 Task: In the Contact  IsabelleMitchell@thk.com, Create email and send with subject: 'Welcome to a New Paradigm: Introducing Our Visionary Solution', and with mail content 'Hello,_x000D_
Welcome to a new era of excellence. Discover the tools and resources that will redefine your industry and set you on a path to greatness._x000D_
Thanks & Regards', attach the document: Terms_and_conditions.doc and insert image: visitingcard.jpg. Below Thanks & Regards, write snapchat and insert the URL: 'www.snapchat.com'. Mark checkbox to create task to follow up : Tomorrow. Logged in from softage.5@softage.net
Action: Mouse moved to (70, 57)
Screenshot: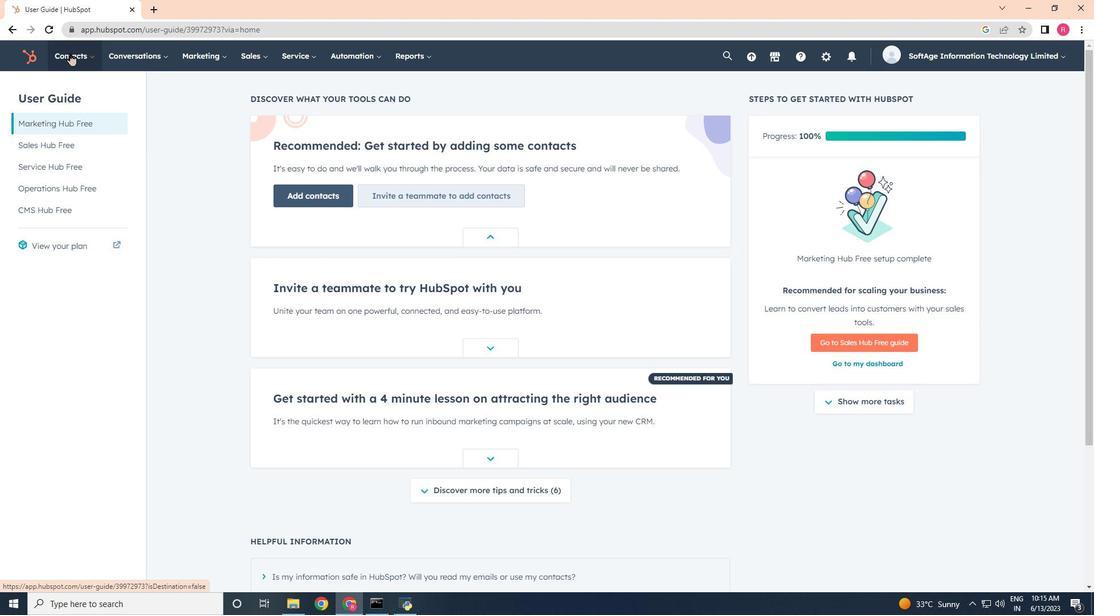 
Action: Mouse pressed left at (70, 57)
Screenshot: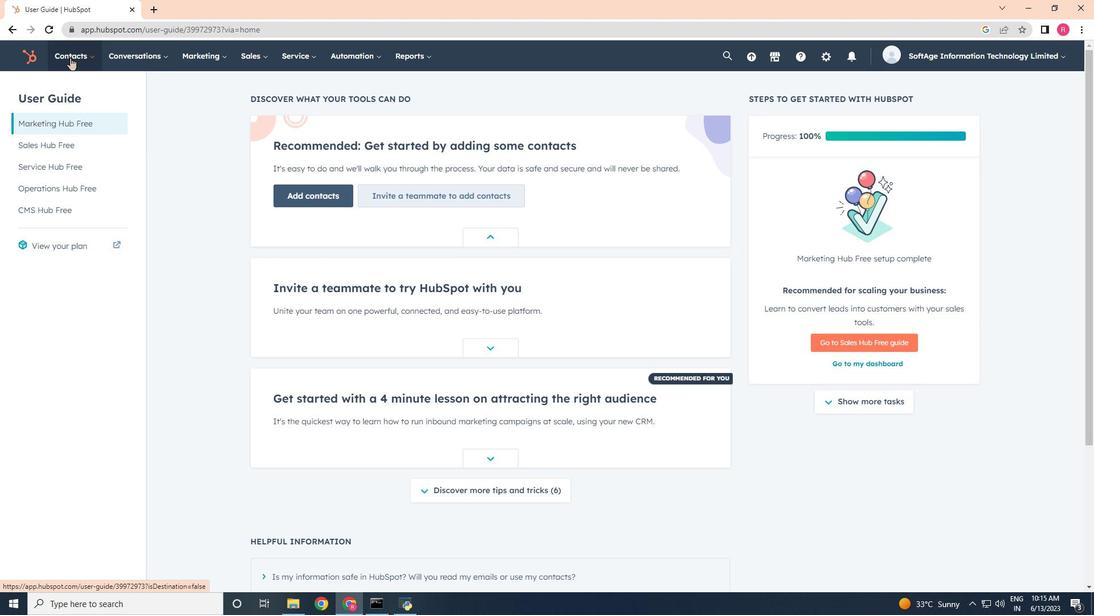 
Action: Mouse moved to (82, 87)
Screenshot: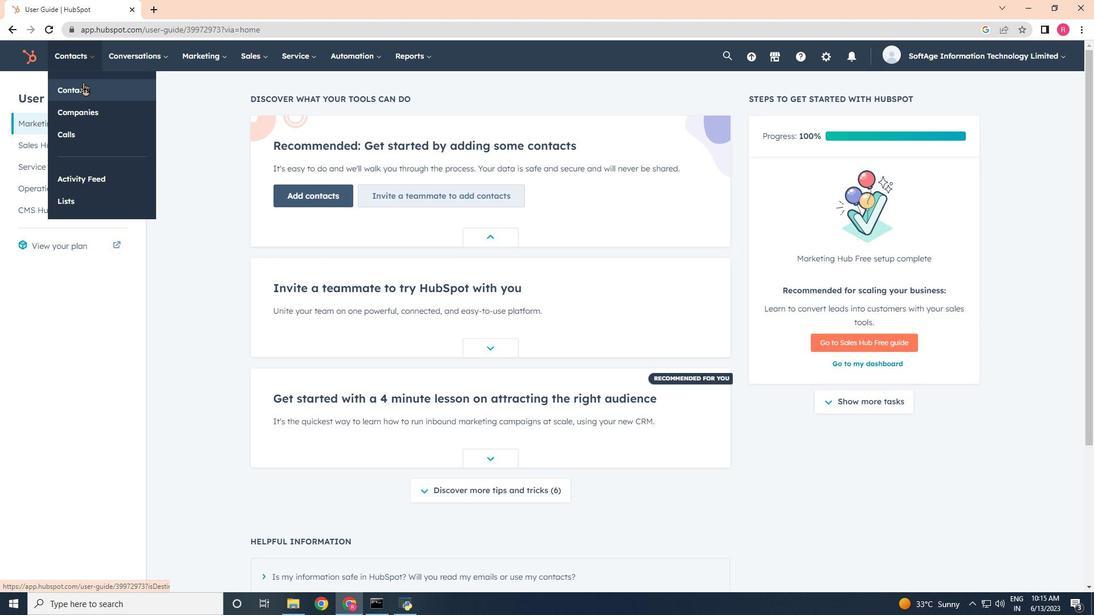 
Action: Mouse pressed left at (82, 87)
Screenshot: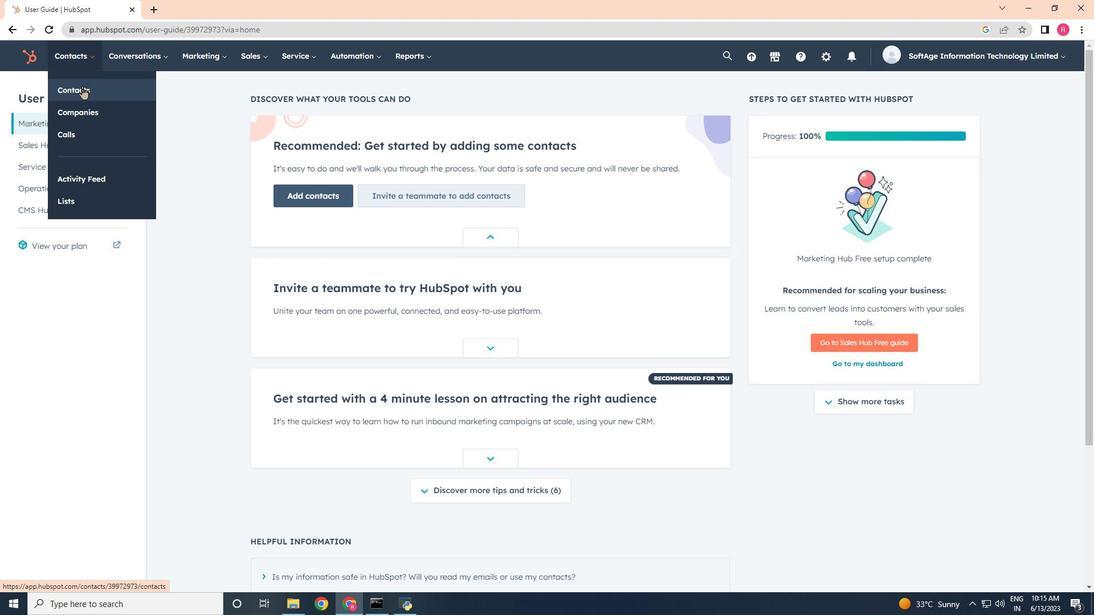 
Action: Mouse moved to (103, 173)
Screenshot: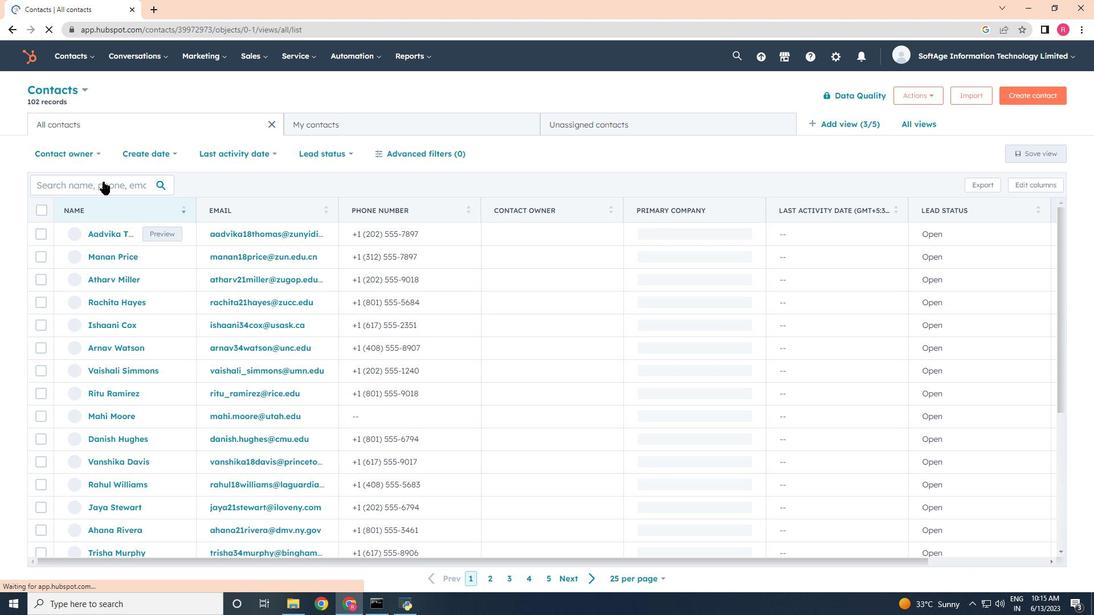 
Action: Mouse pressed left at (103, 173)
Screenshot: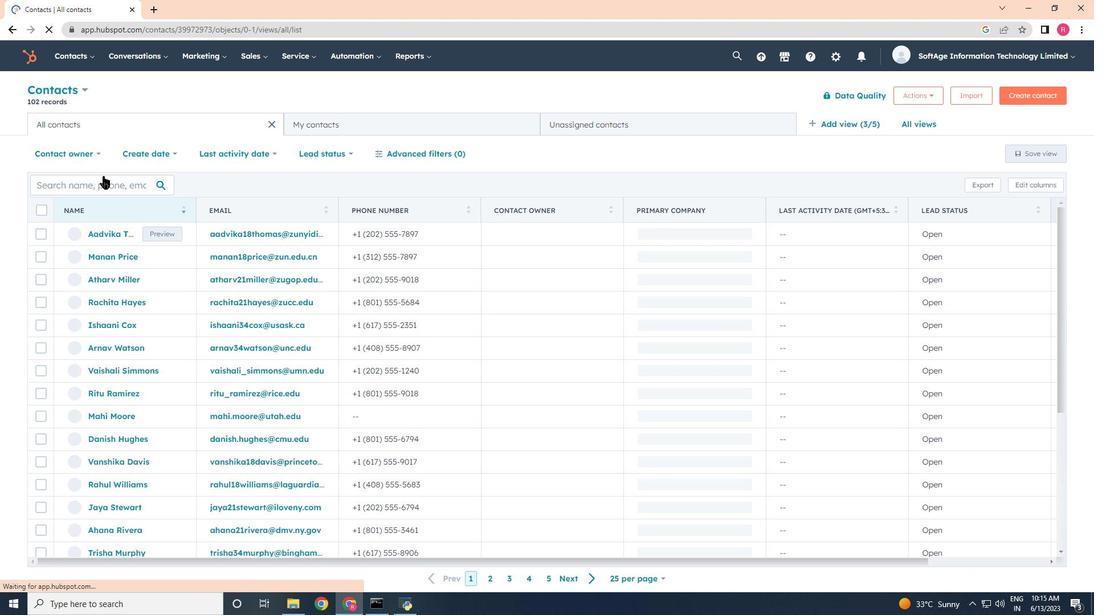 
Action: Mouse moved to (103, 177)
Screenshot: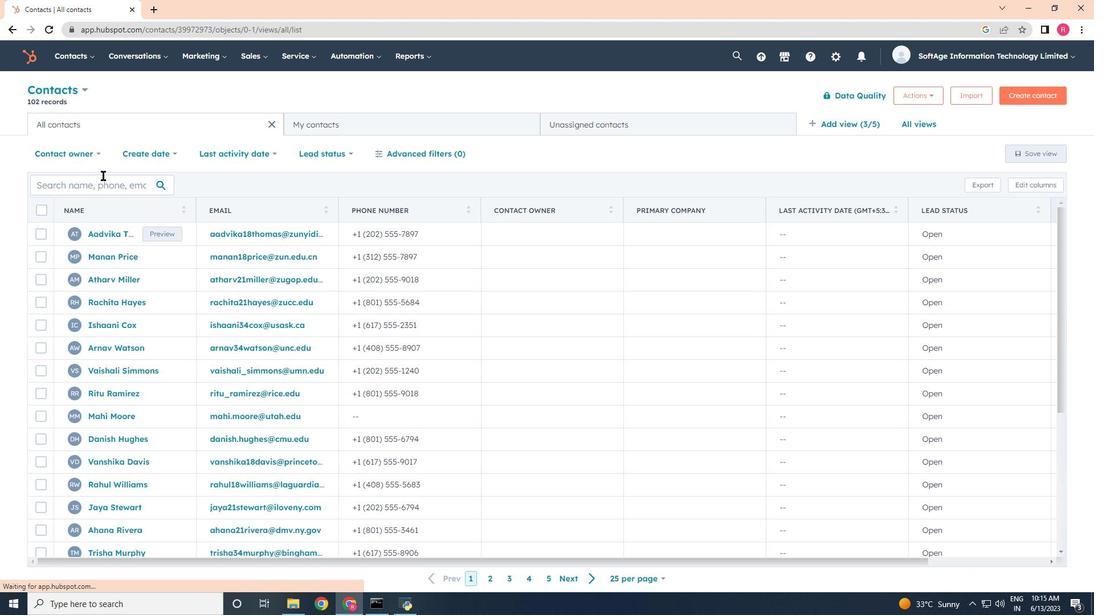 
Action: Mouse pressed left at (103, 177)
Screenshot: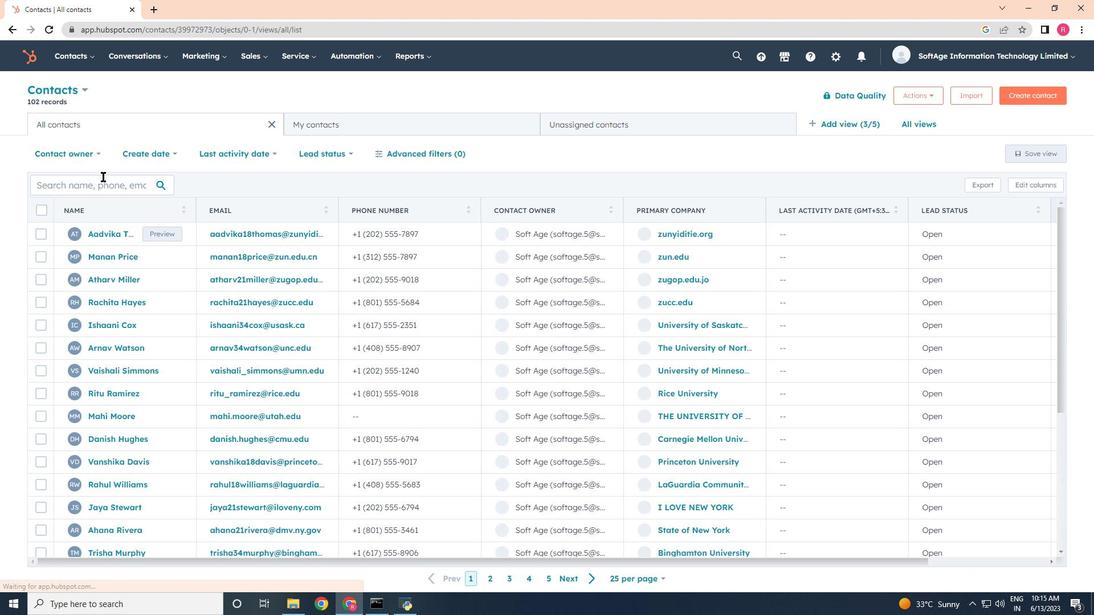 
Action: Mouse moved to (1095, 451)
Screenshot: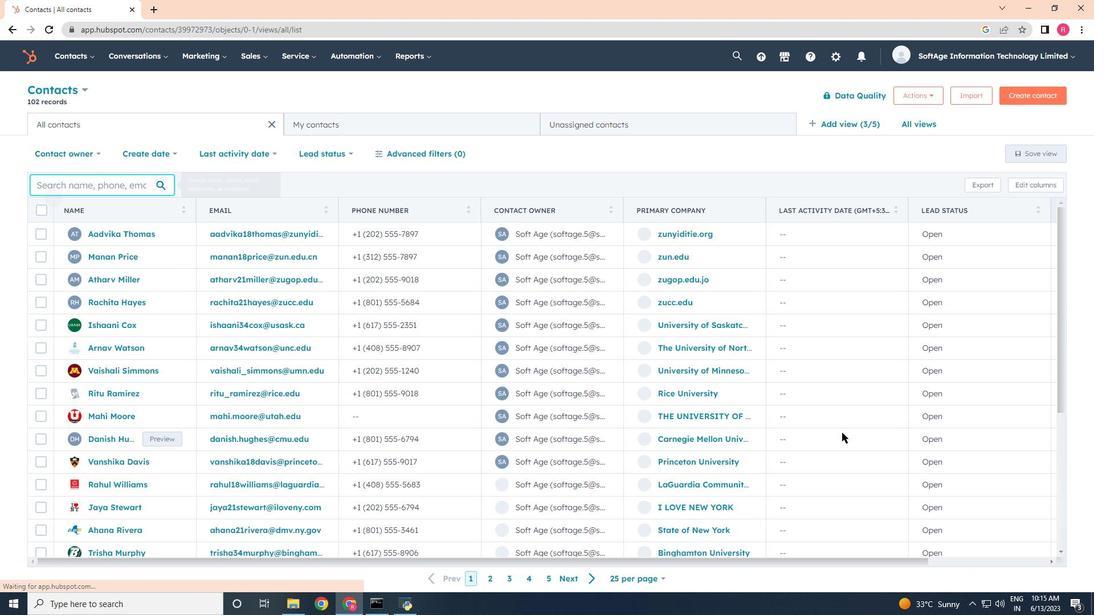 
Action: Key pressed <Key.shift>Isabelle<Key.shift>Michell
Screenshot: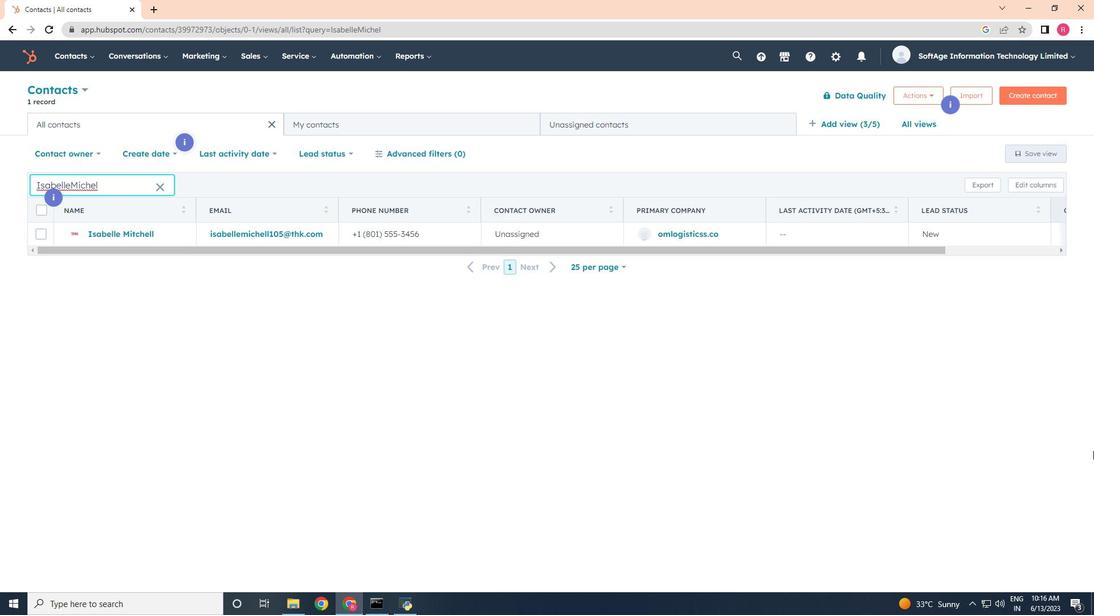 
Action: Mouse moved to (68, 224)
Screenshot: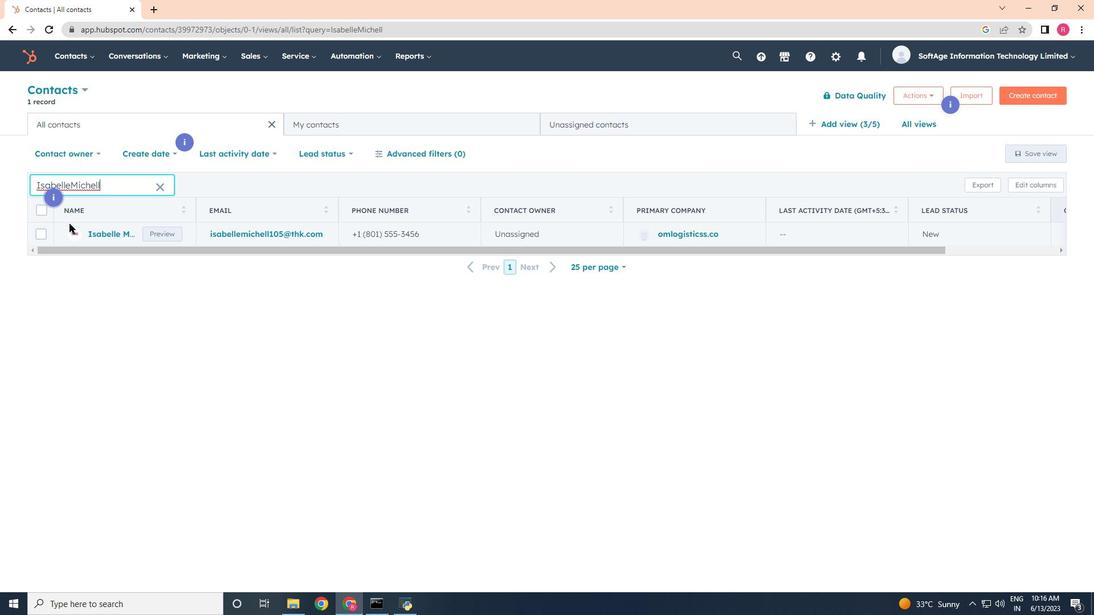 
Action: Key pressed <Key.backspace><Key.backspace><Key.backspace><Key.backspace><Key.backspace>
Screenshot: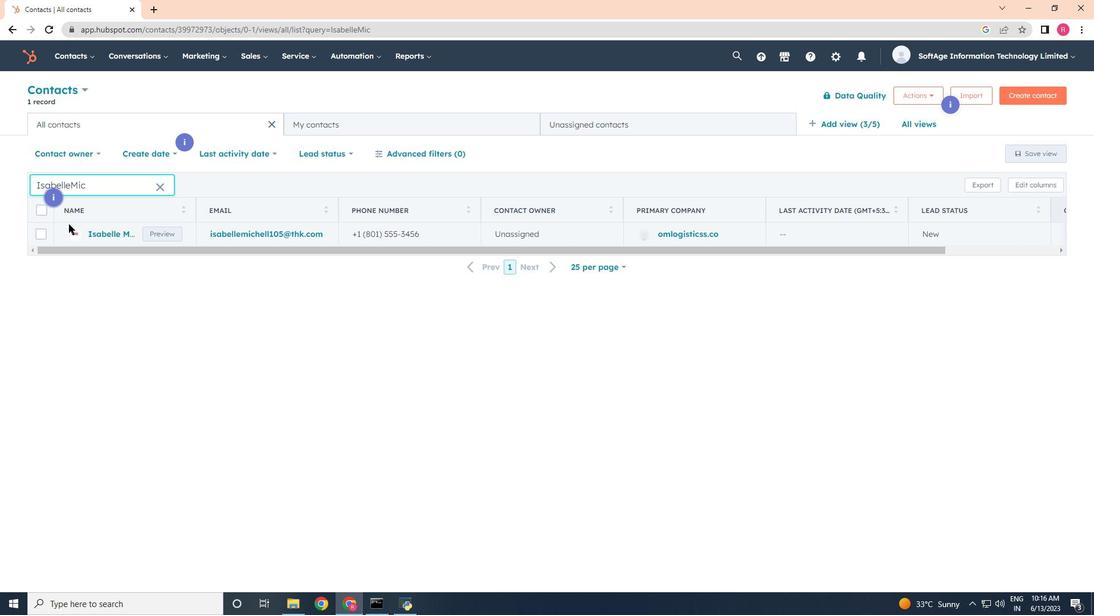 
Action: Mouse moved to (114, 257)
Screenshot: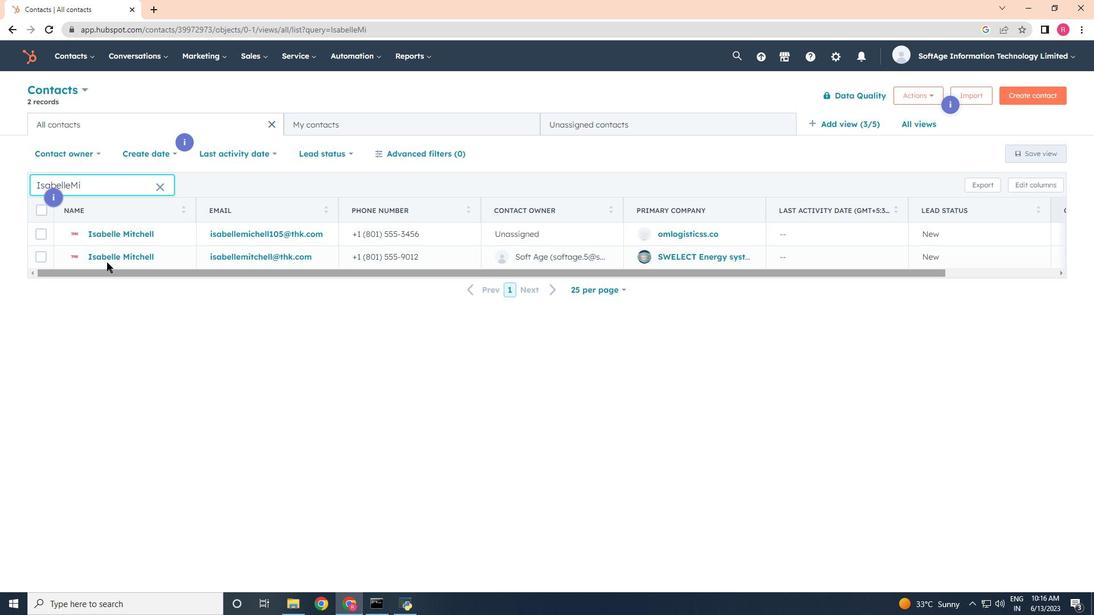 
Action: Mouse pressed left at (114, 257)
Screenshot: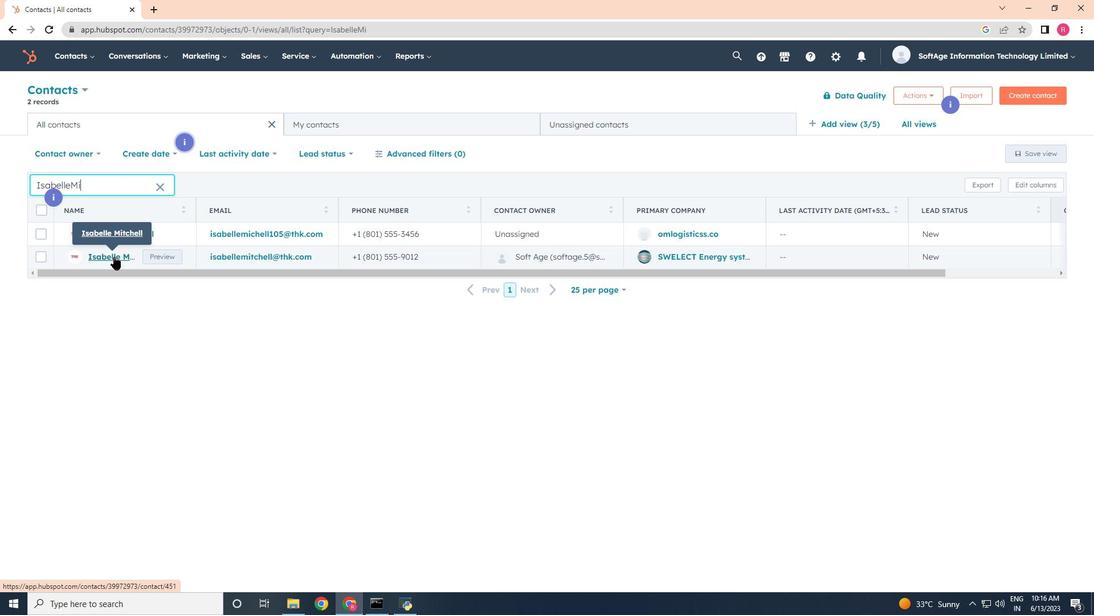 
Action: Mouse moved to (70, 191)
Screenshot: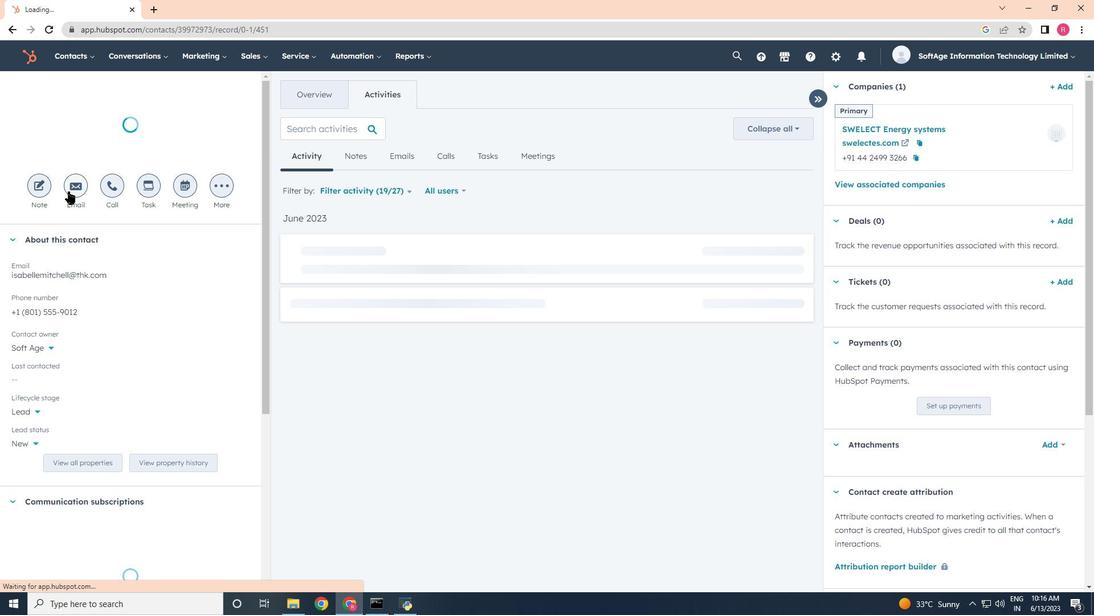 
Action: Mouse pressed left at (70, 191)
Screenshot: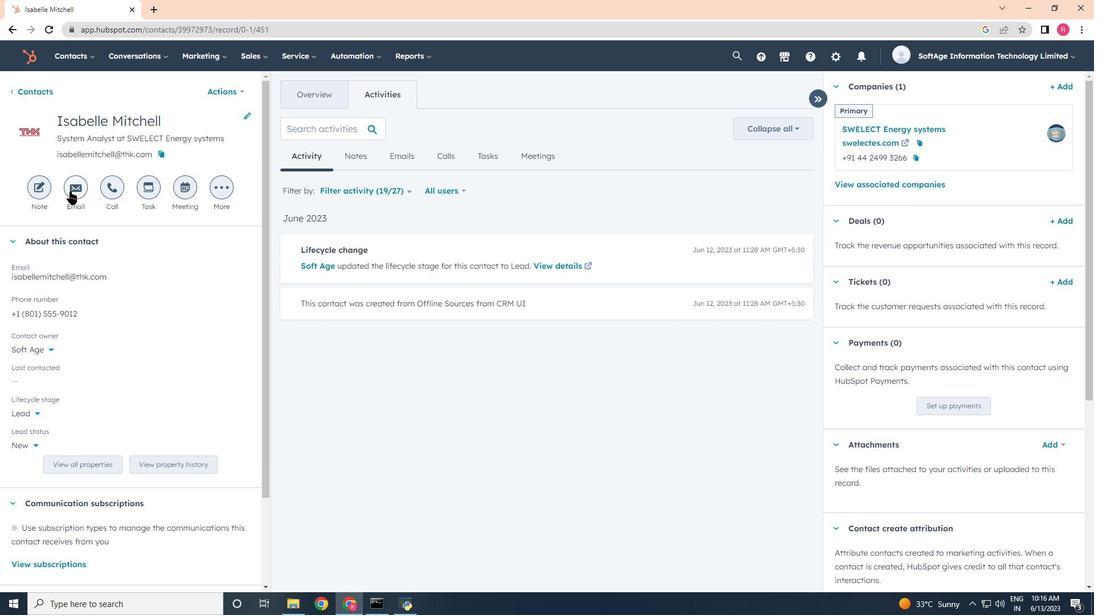 
Action: Mouse moved to (965, 290)
Screenshot: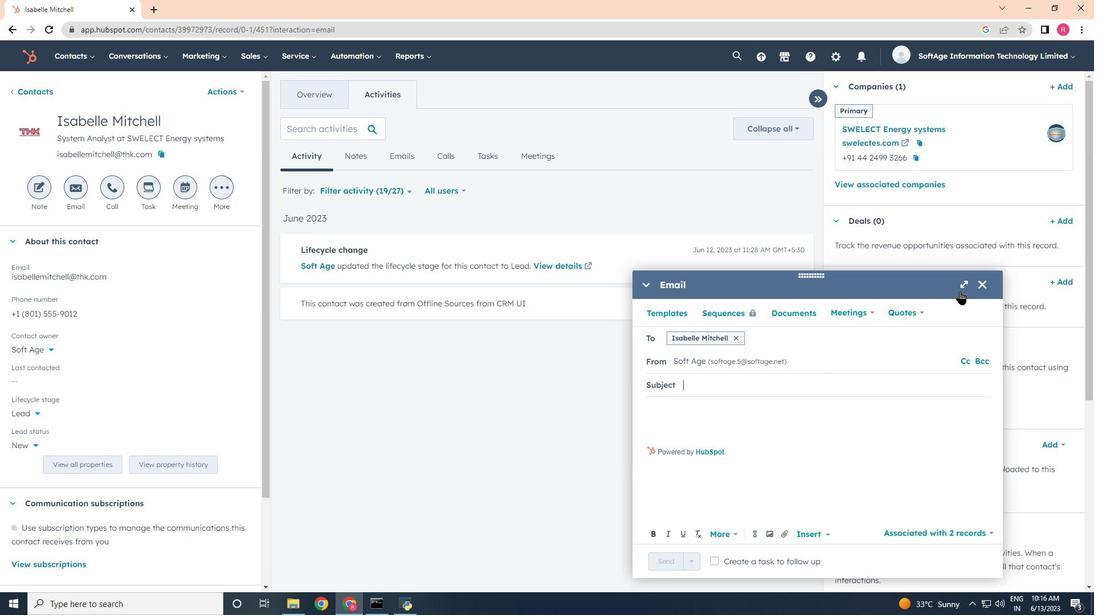 
Action: Mouse pressed left at (965, 290)
Screenshot: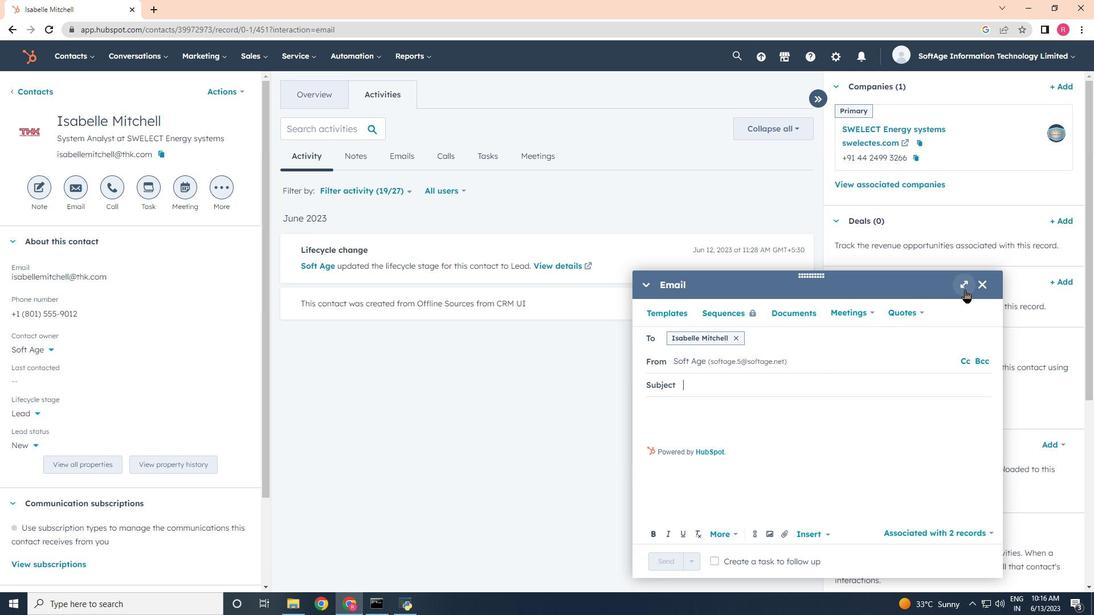 
Action: Mouse moved to (1094, 553)
Screenshot: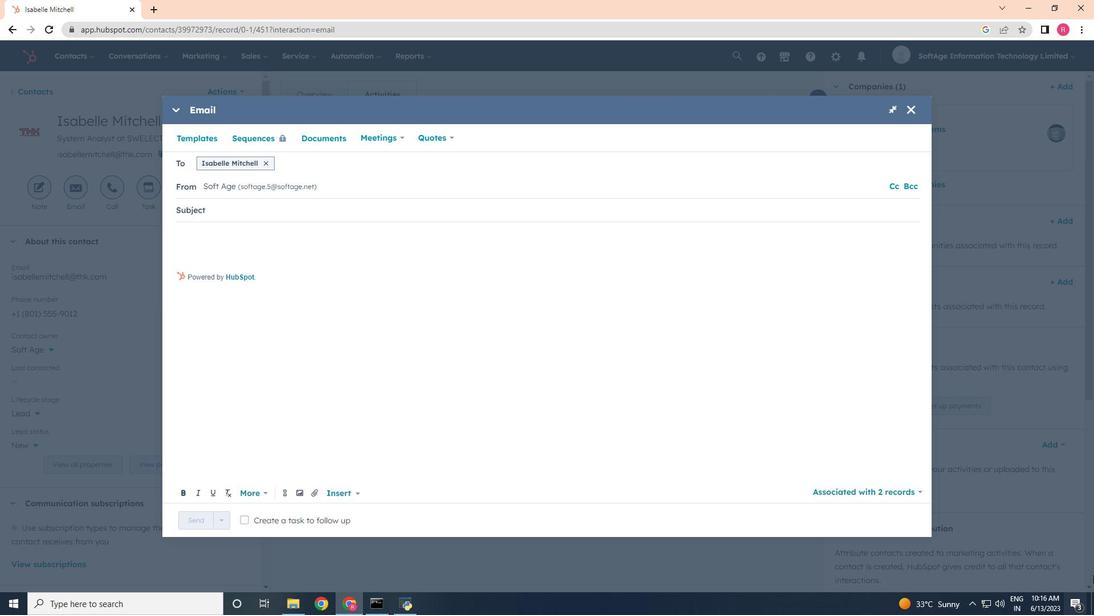 
Action: Key pressed <Key.shift><Key.shift><Key.shift><Key.shift>Welcome<Key.space>to<Key.space>a<Key.space><Key.shift>New<Key.space><Key.shift>Paradigm<Key.shift_r>:<Key.space><Key.shift>Introducing<Key.space><Key.shift>Our<Key.space><Key.shift>Visionary<Key.space><Key.shift>Solution
Screenshot: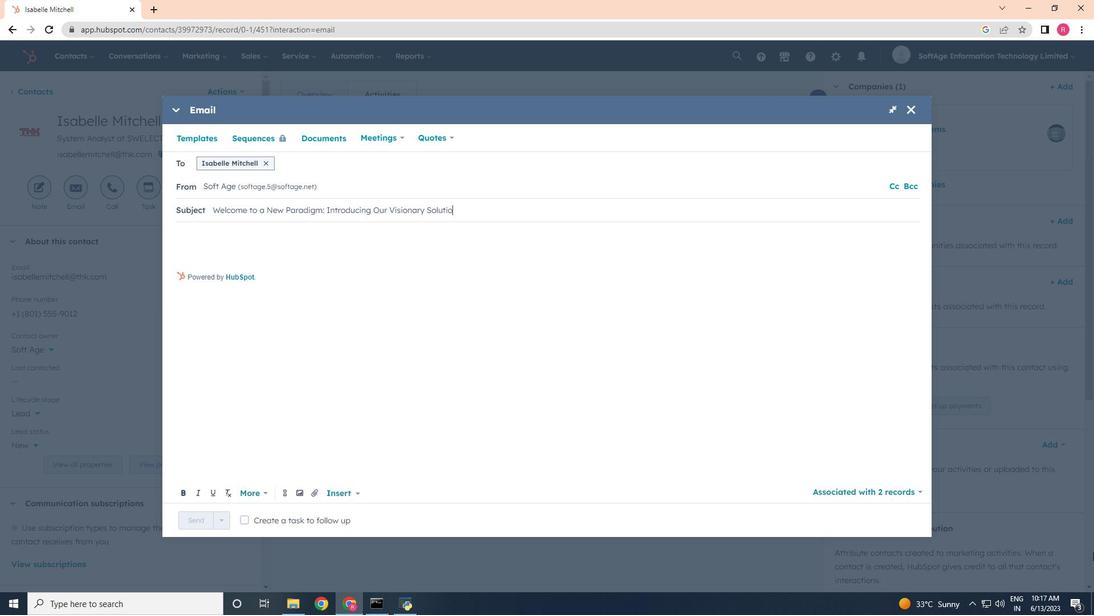 
Action: Mouse moved to (185, 232)
Screenshot: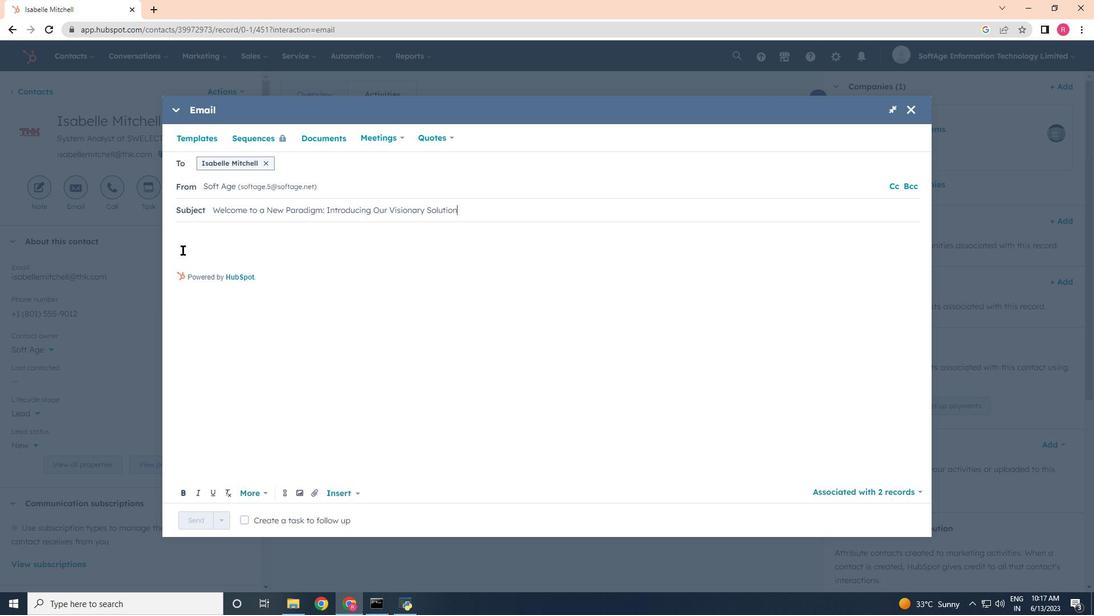 
Action: Mouse pressed left at (185, 232)
Screenshot: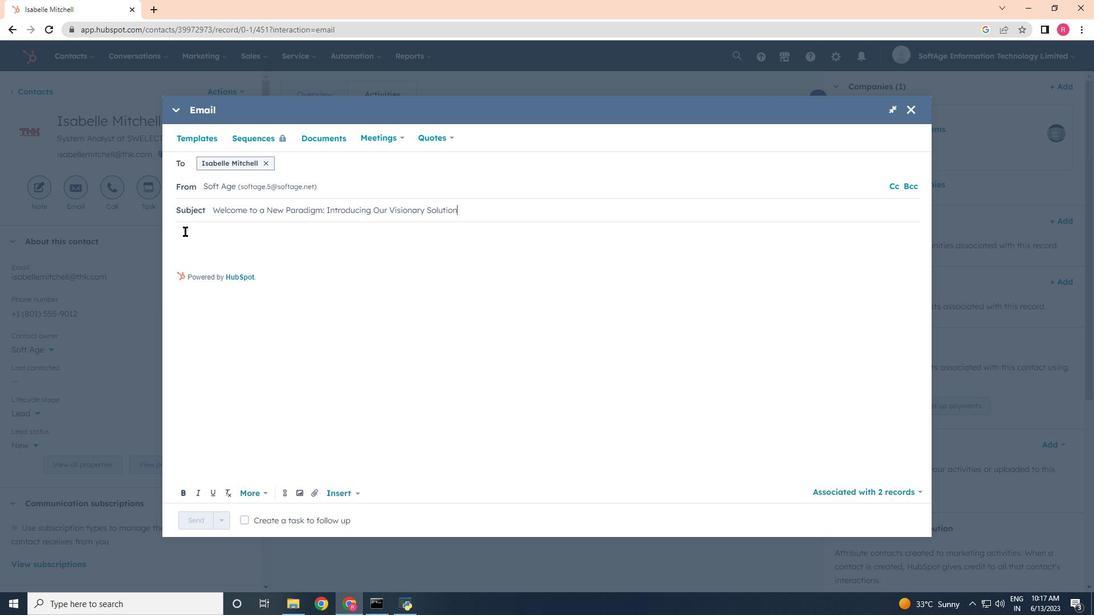 
Action: Key pressed <Key.shift>Hello
Screenshot: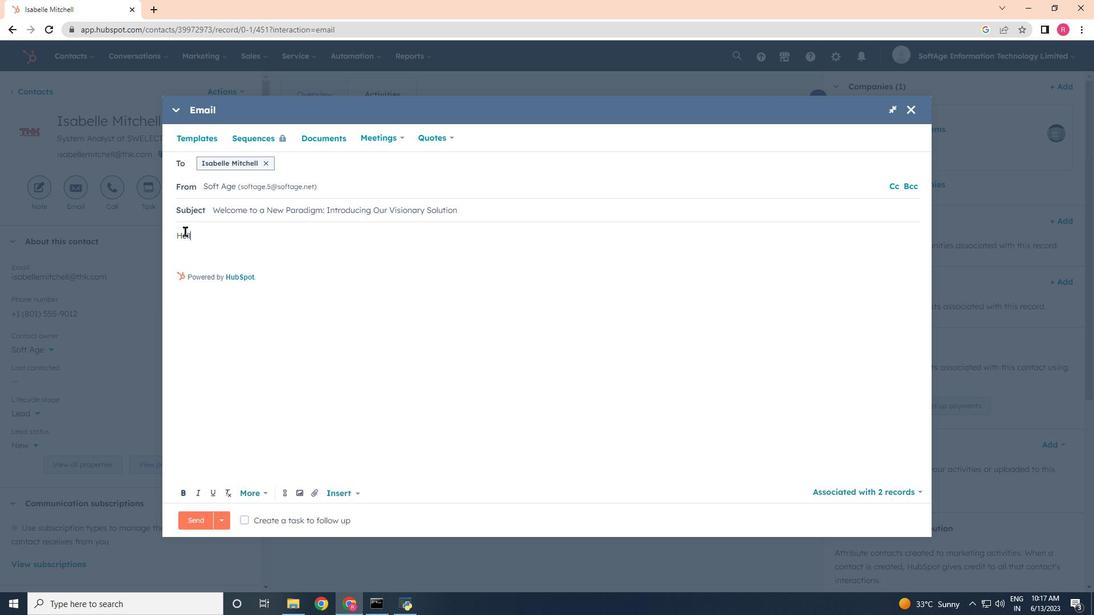 
Action: Mouse moved to (232, 290)
Screenshot: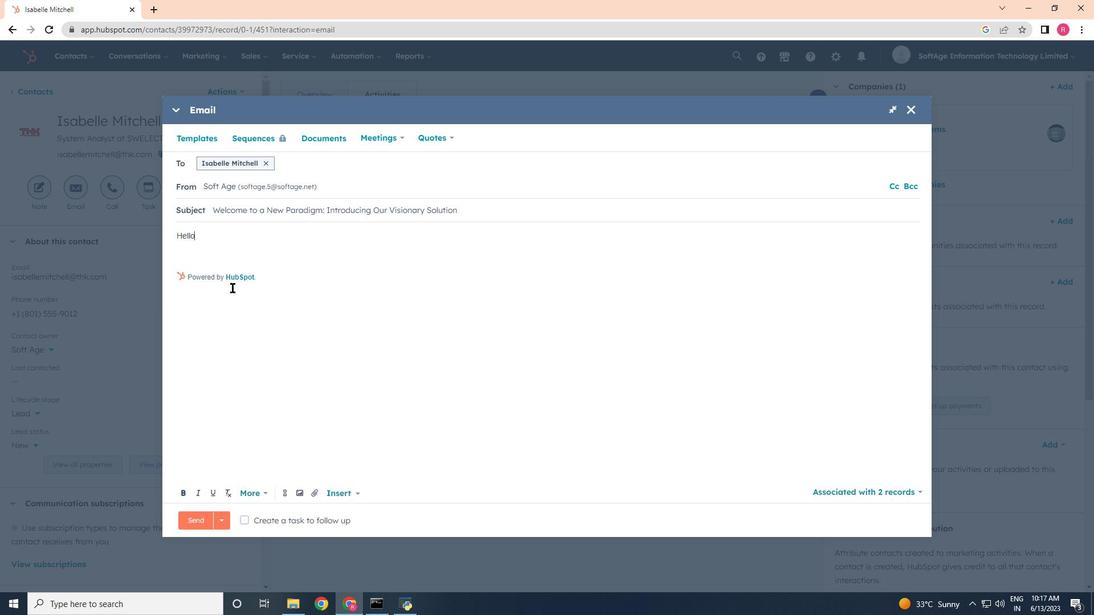 
Action: Key pressed ,<Key.enter><Key.enter><Key.shift><Key.shift><Key.shift><Key.shift><Key.shift><Key.shift><Key.shift><Key.shift>Welcome<Key.space>to<Key.space>a<Key.space>new<Key.space>era<Key.space>off<Key.space>excr<Key.backspace>ellence<Key.space><Key.backspace>.<Key.space><Key.shift><Key.shift><Key.shift>Discover<Key.space>the<Key.space>tool<Key.space><Key.backspace>s<Key.space>and<Key.space>resourcrs<Key.backspace><Key.backspace>es<Key.space>that<Key.space>will<Key.space>rededu<Key.backspace>ine<Key.space><Key.backspace><Key.backspace><Key.backspace><Key.backspace><Key.backspace>fine<Key.space>your<Key.space>industry<Key.space>and<Key.space>set<Key.space>you<Key.space>on<Key.space>a<Key.space>path<Key.space>to<Key.space>greathness.<Key.backspace><Key.backspace><Key.backspace><Key.backspace><Key.backspace><Key.backspace><Key.backspace><Key.backspace>atness.<Key.enter><Key.enter><Key.shift>Thanks<Key.shift><Key.shift><Key.shift><Key.shift><Key.shift><Key.shift><Key.shift><Key.shift><Key.shift><Key.shift><Key.shift><Key.shift><Key.shift><Key.shift><Key.shift><Key.shift><Key.shift><Key.shift><Key.shift><Key.shift><Key.shift><Key.shift><Key.shift><Key.shift><Key.shift><Key.shift><Key.shift><Key.shift><Key.shift><Key.shift><Key.shift><Key.shift><Key.shift><Key.shift><Key.shift><Key.shift><Key.shift><Key.shift>&<Key.backspace><Key.space><Key.shift>7<Key.space><Key.backspace><Key.backspace><Key.shift><Key.shift><Key.shift><Key.shift><Key.shift><Key.shift>&<Key.space><Key.shift>Regards,<Key.enter>
Screenshot: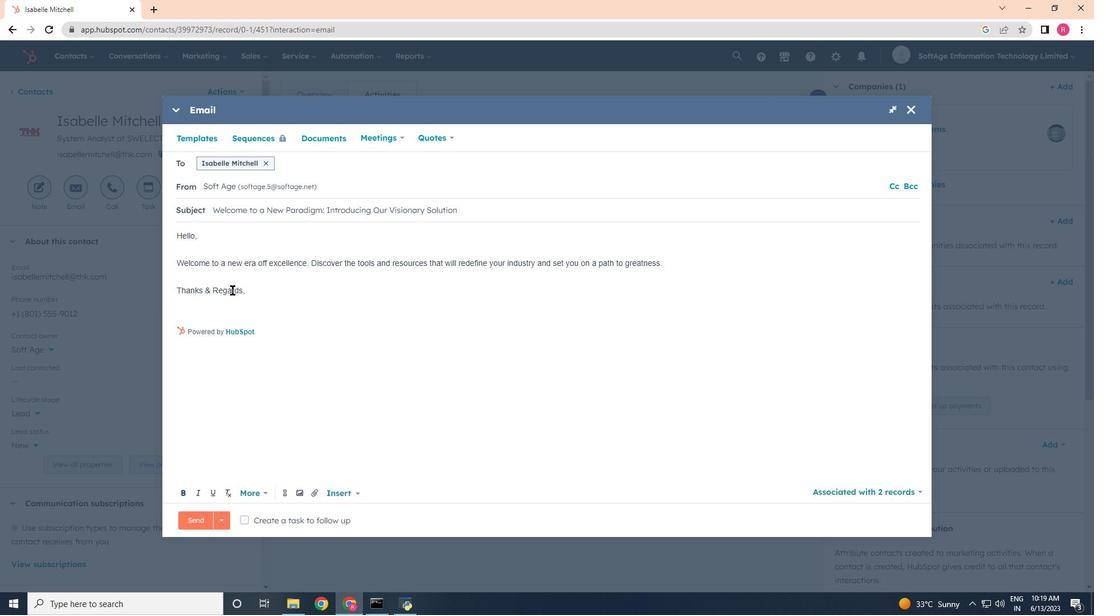 
Action: Mouse moved to (311, 493)
Screenshot: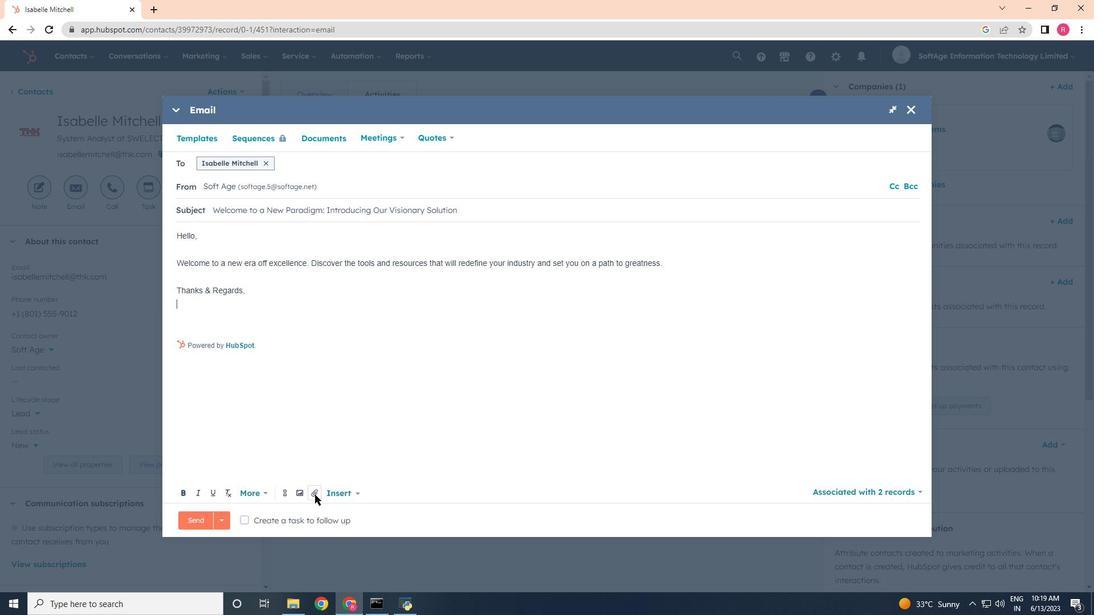 
Action: Mouse pressed left at (311, 493)
Screenshot: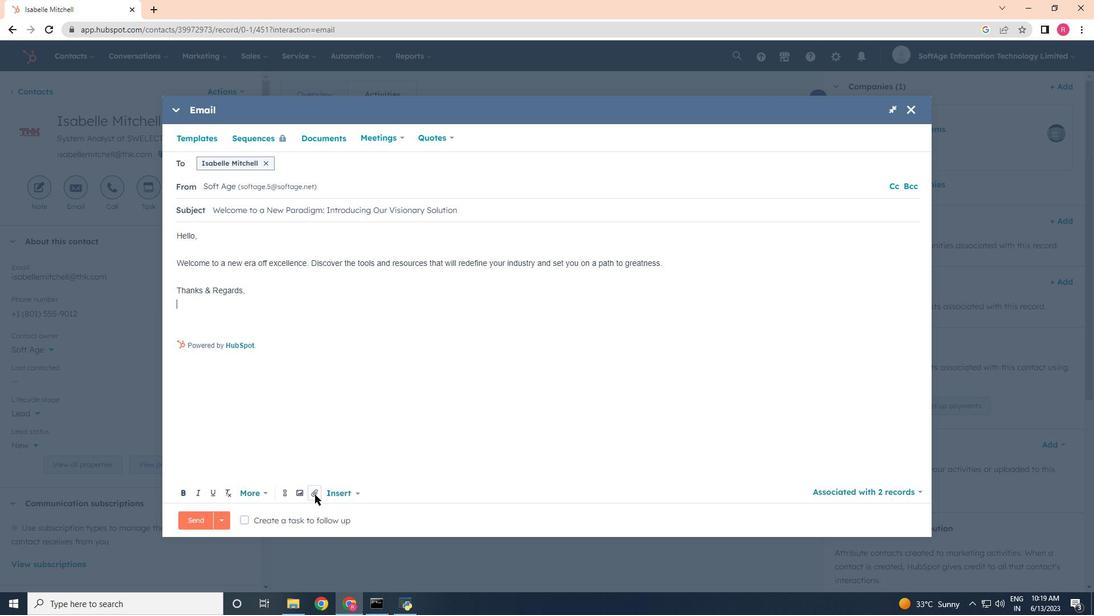 
Action: Mouse moved to (318, 464)
Screenshot: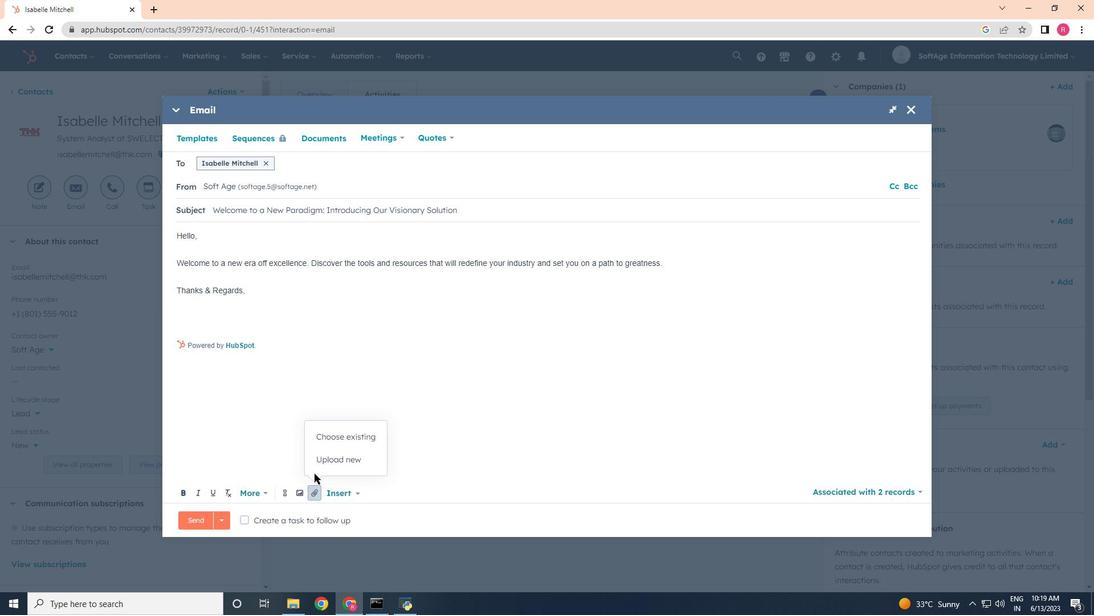 
Action: Mouse pressed left at (318, 464)
Screenshot: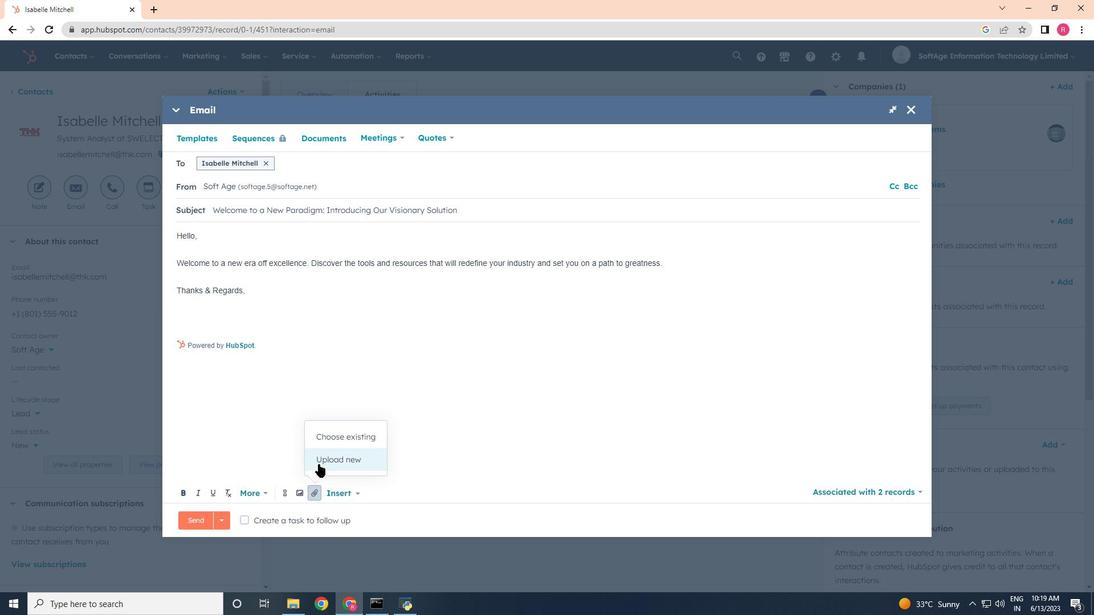 
Action: Mouse moved to (230, 184)
Screenshot: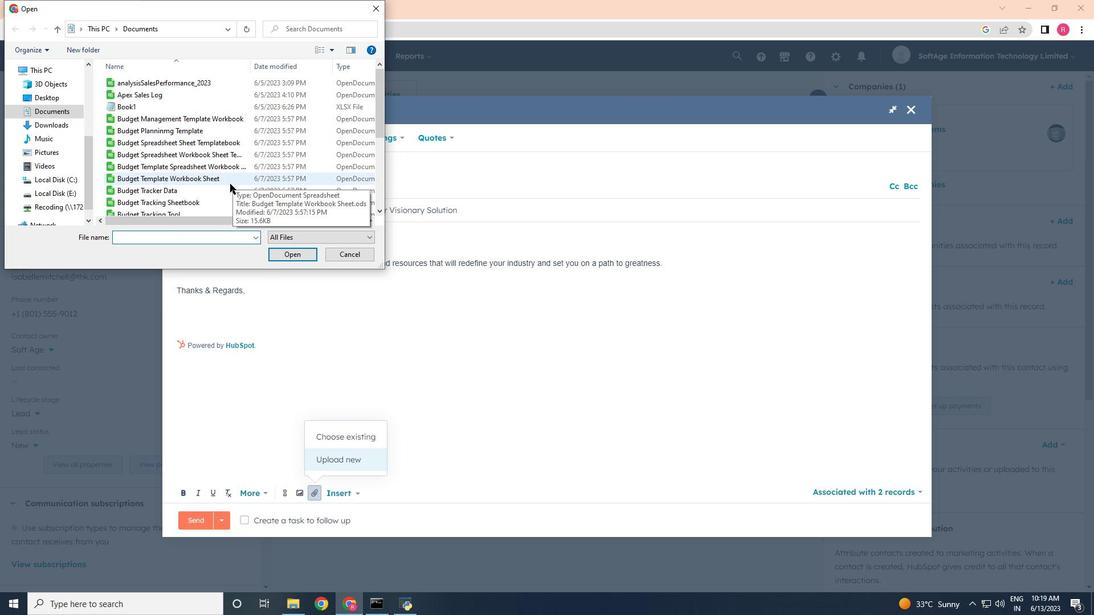 
Action: Mouse scrolled (230, 184) with delta (0, 0)
Screenshot: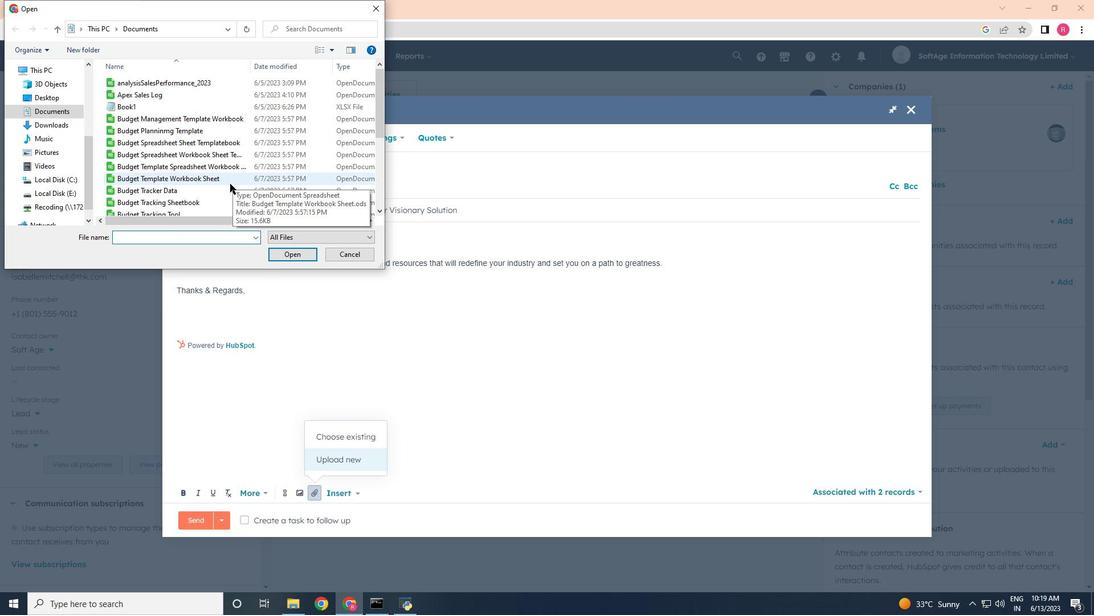 
Action: Mouse scrolled (230, 184) with delta (0, 0)
Screenshot: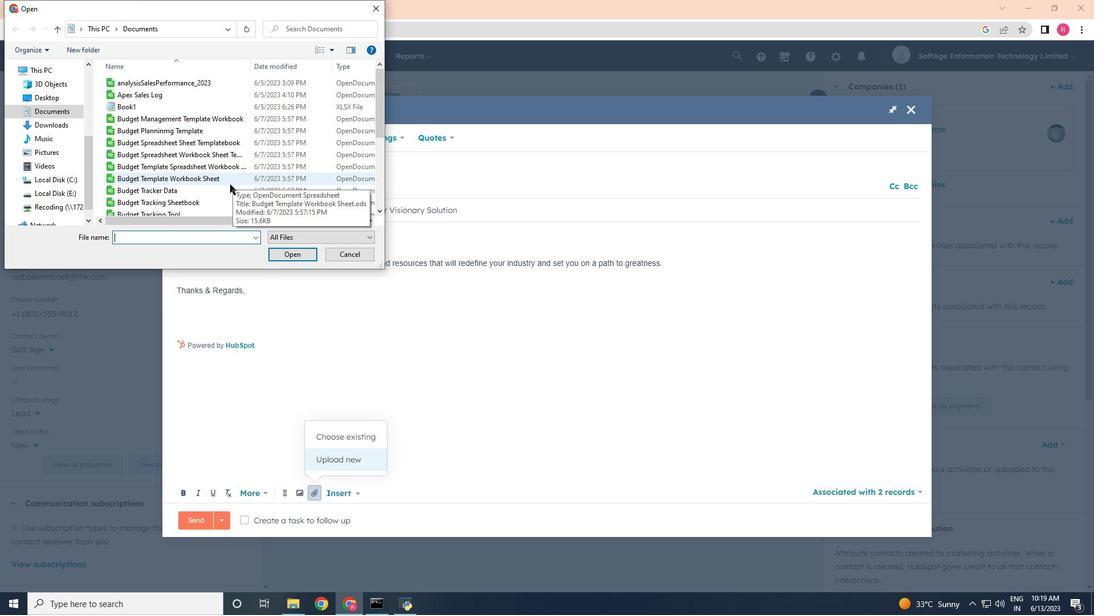 
Action: Mouse scrolled (230, 184) with delta (0, 0)
Screenshot: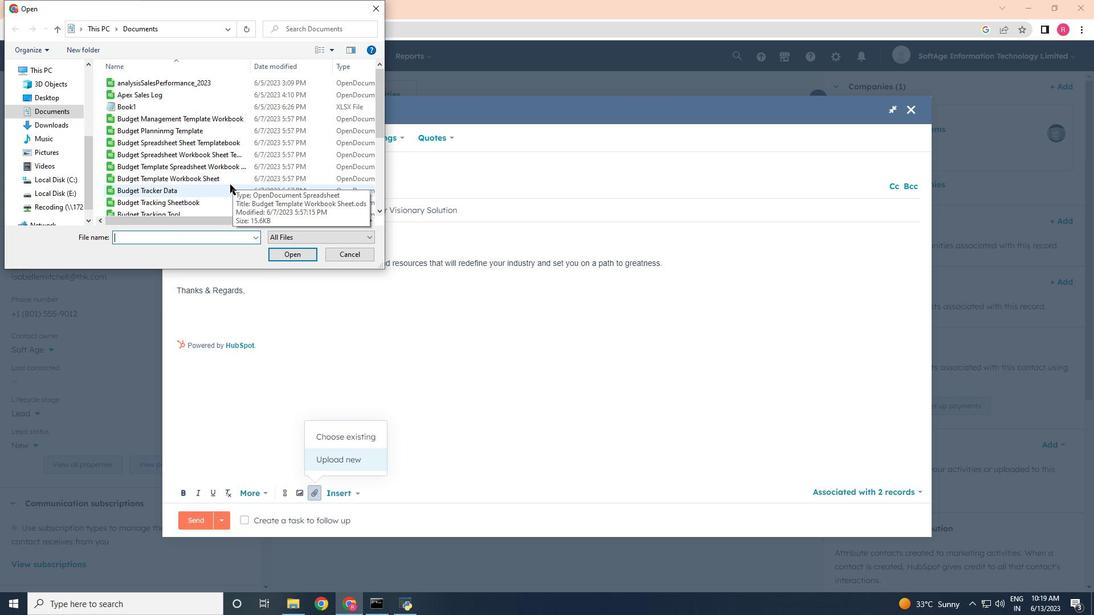 
Action: Mouse scrolled (230, 184) with delta (0, 0)
Screenshot: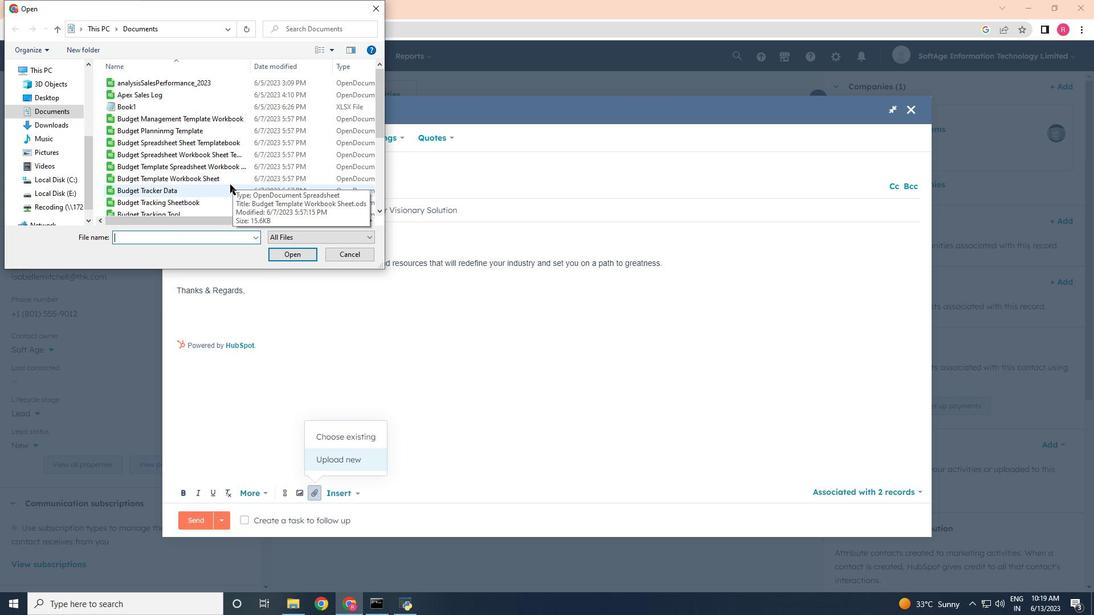 
Action: Mouse scrolled (230, 184) with delta (0, 0)
Screenshot: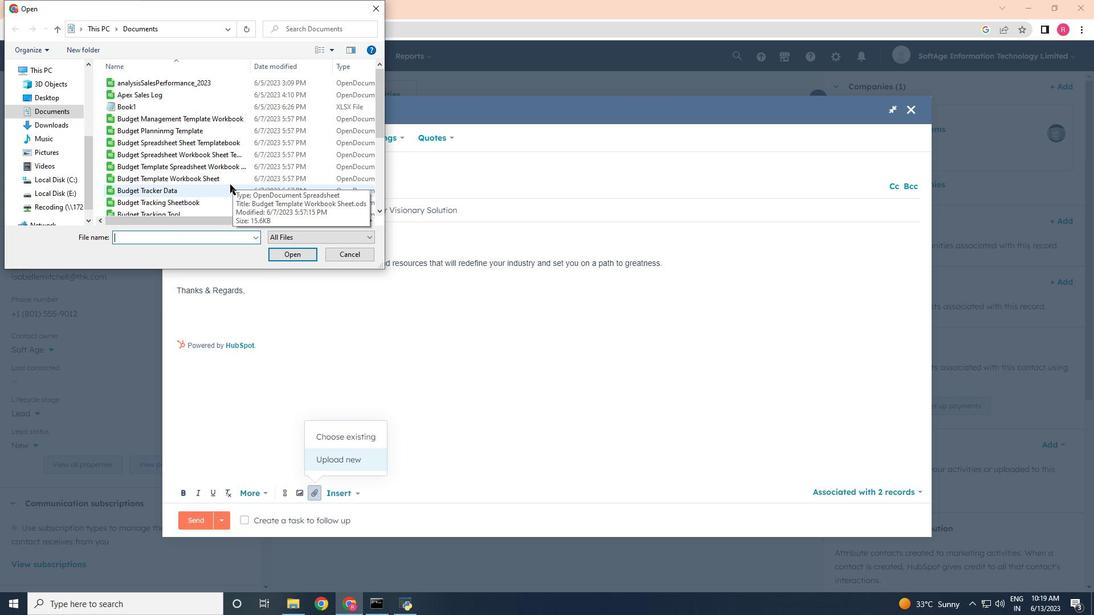 
Action: Mouse moved to (229, 194)
Screenshot: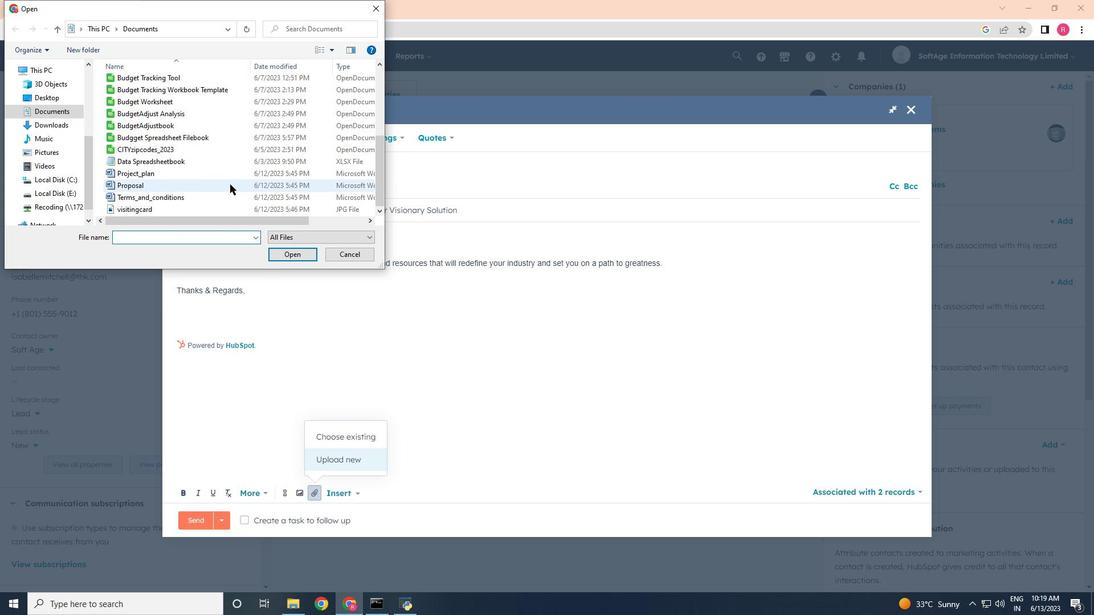 
Action: Mouse pressed left at (229, 194)
Screenshot: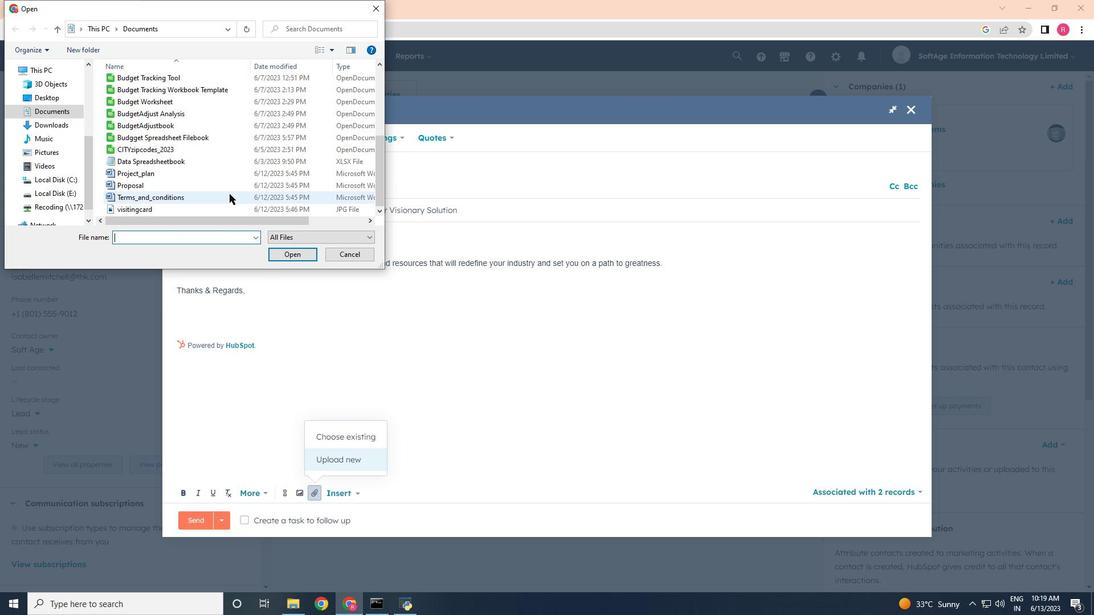 
Action: Mouse moved to (285, 253)
Screenshot: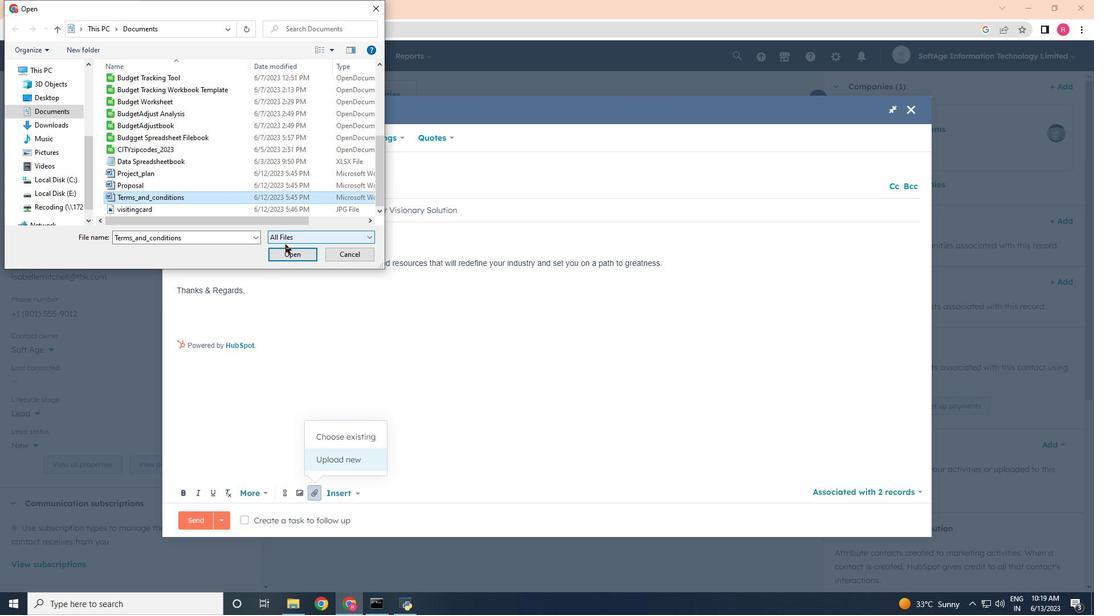 
Action: Mouse pressed left at (285, 253)
Screenshot: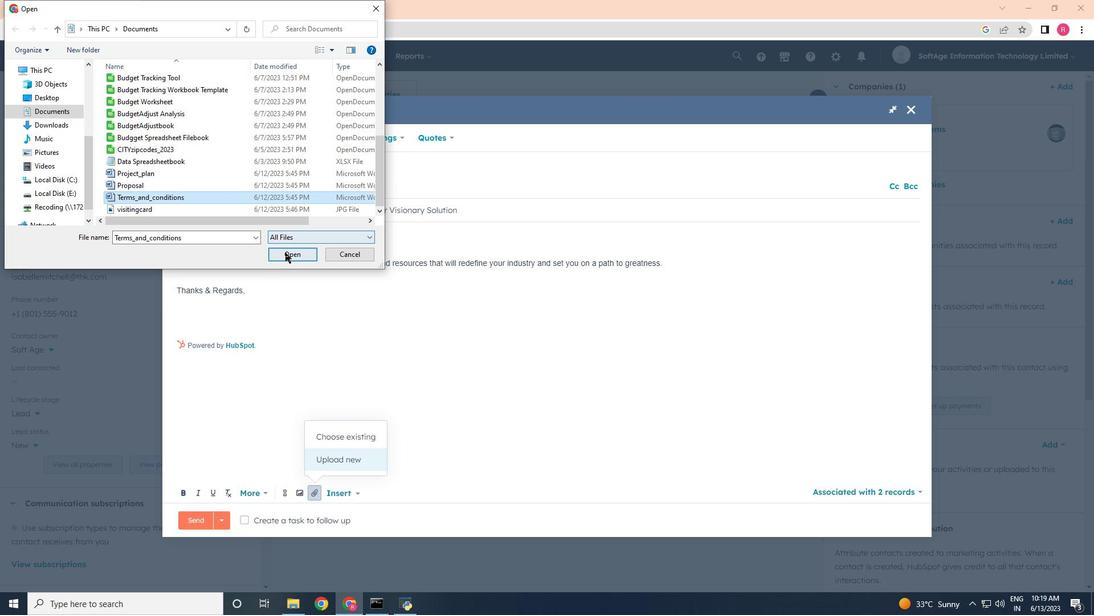 
Action: Mouse moved to (312, 460)
Screenshot: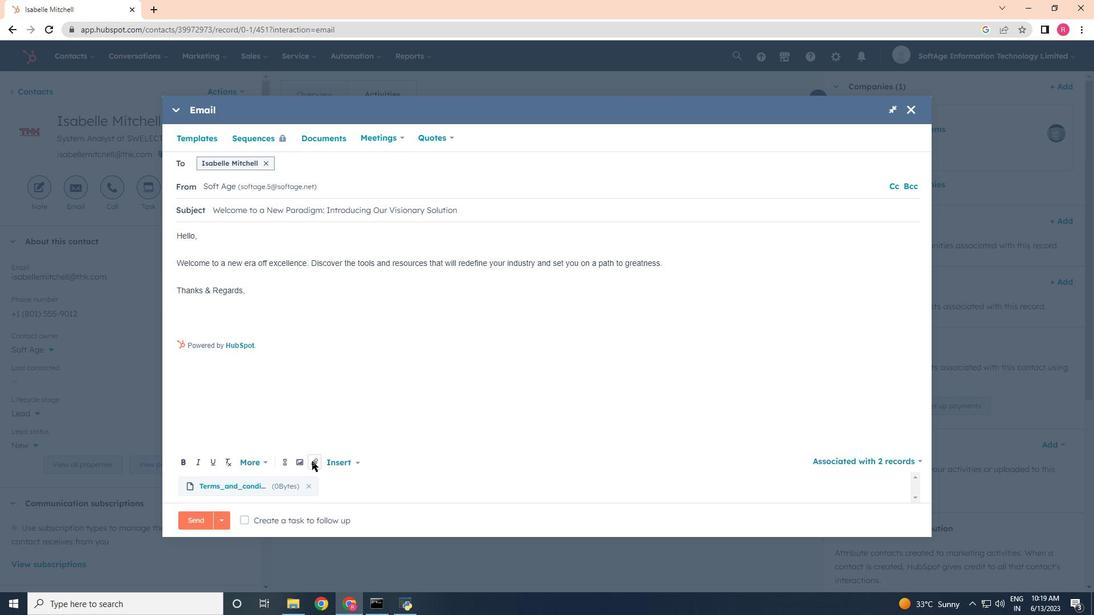 
Action: Mouse pressed left at (312, 460)
Screenshot: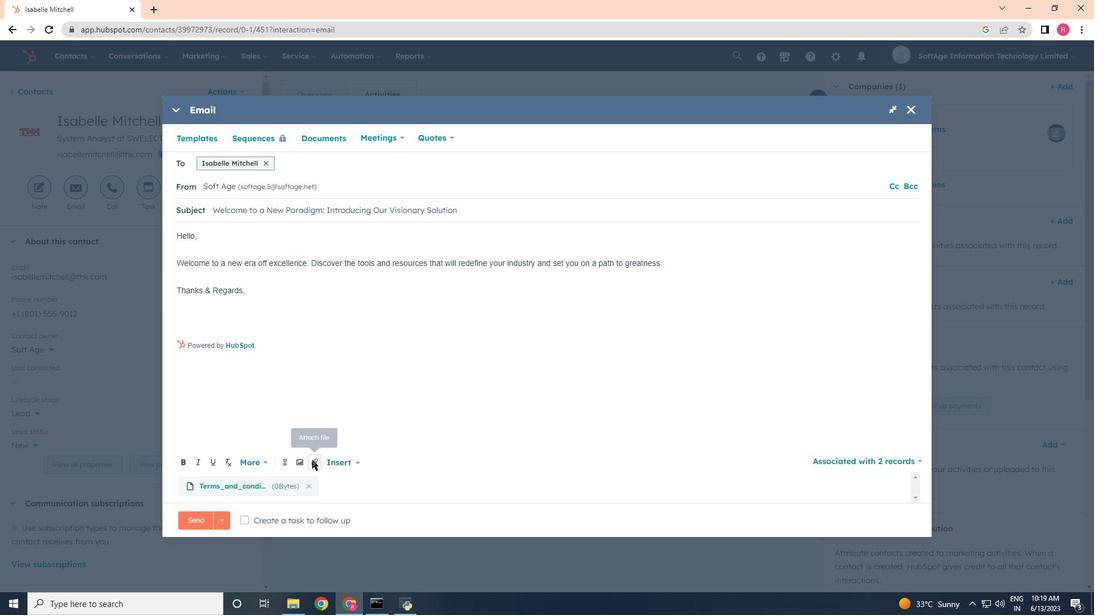 
Action: Mouse moved to (331, 425)
Screenshot: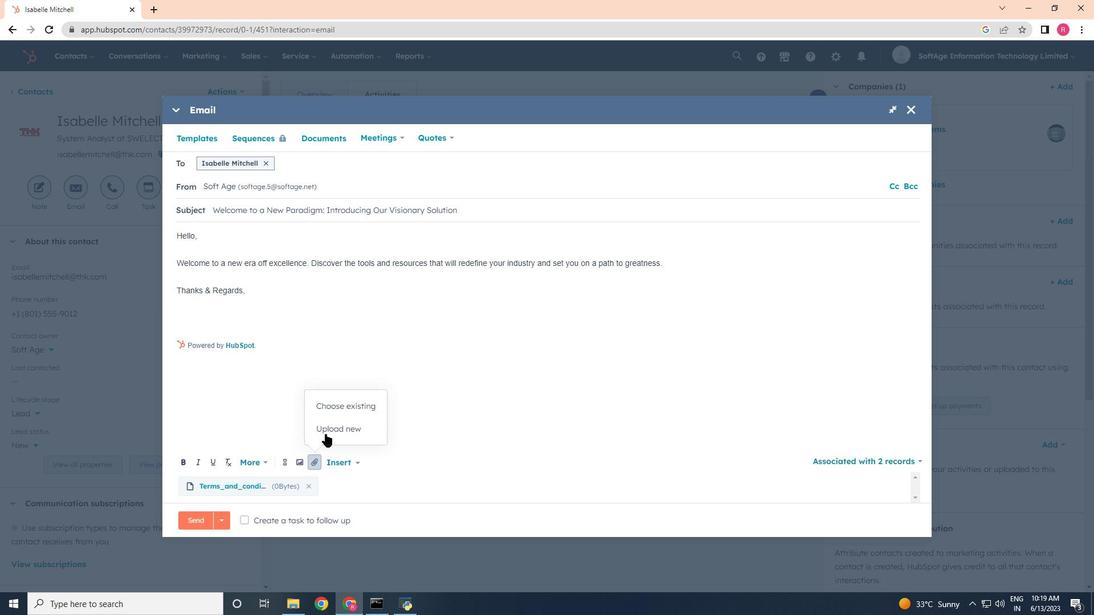 
Action: Mouse pressed left at (331, 425)
Screenshot: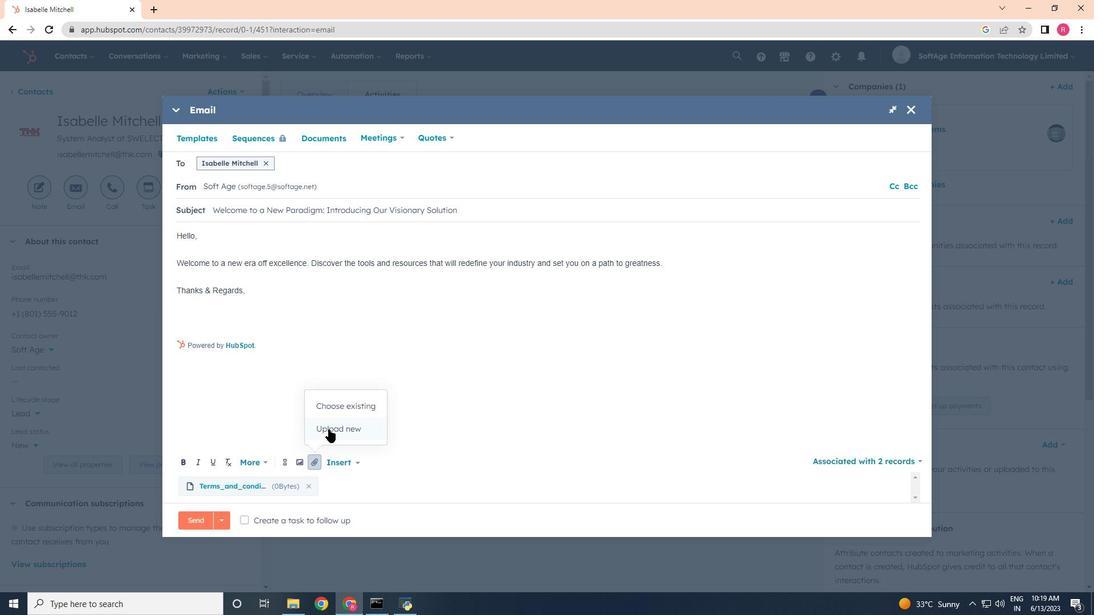 
Action: Mouse moved to (232, 216)
Screenshot: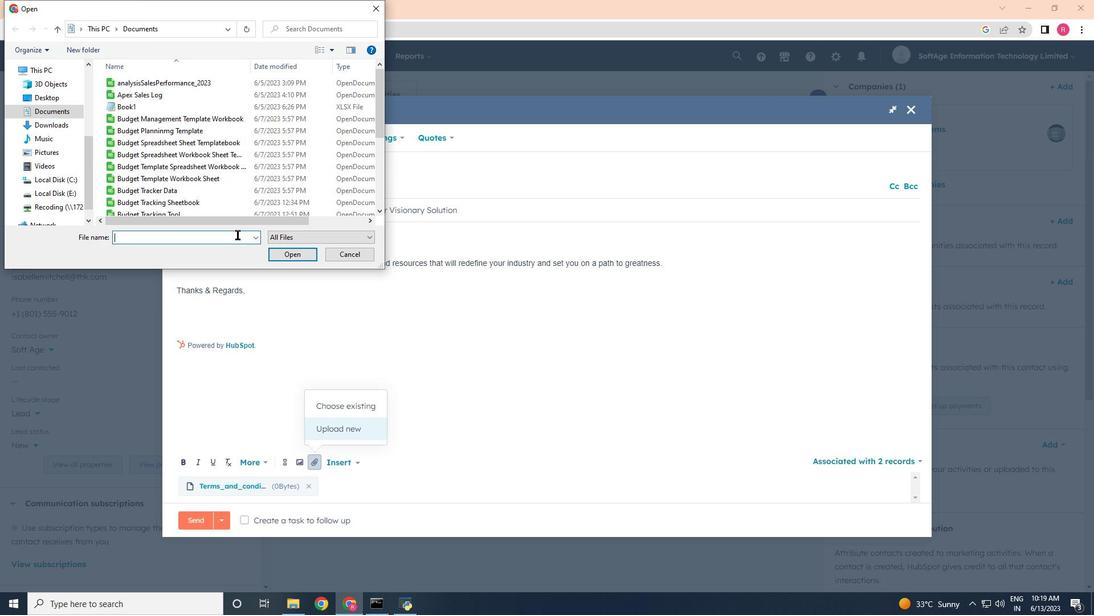 
Action: Mouse scrolled (232, 216) with delta (0, 0)
Screenshot: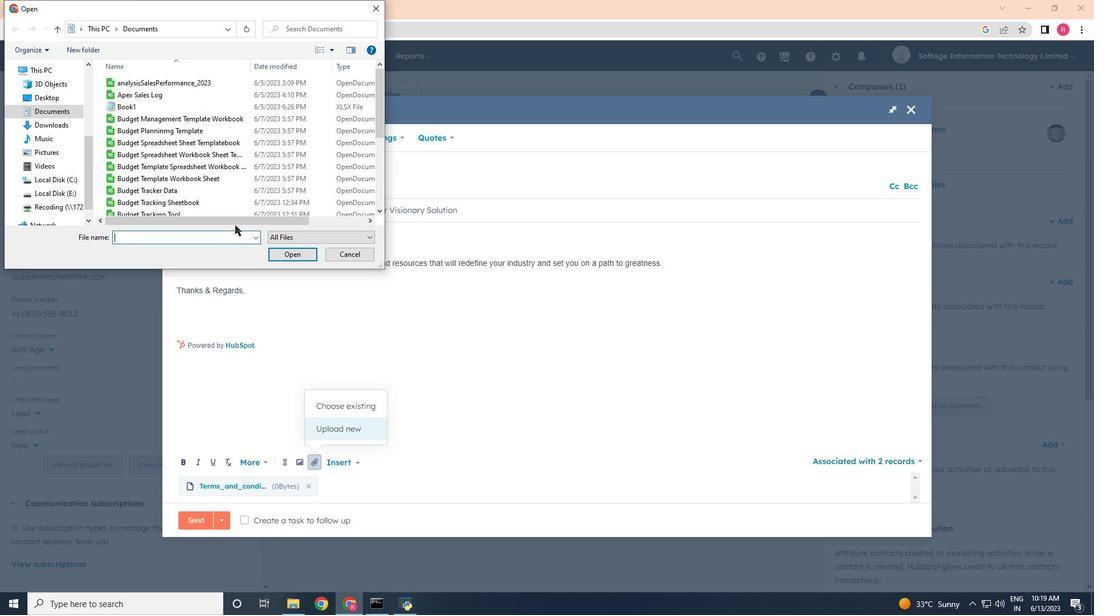 
Action: Mouse scrolled (232, 216) with delta (0, 0)
Screenshot: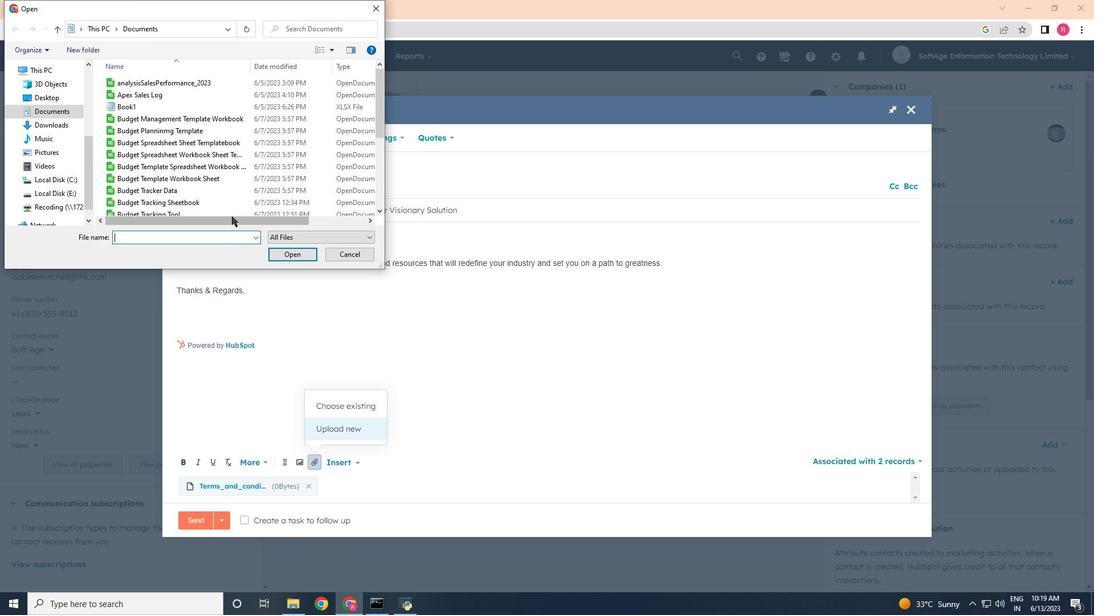 
Action: Mouse scrolled (232, 216) with delta (0, 0)
Screenshot: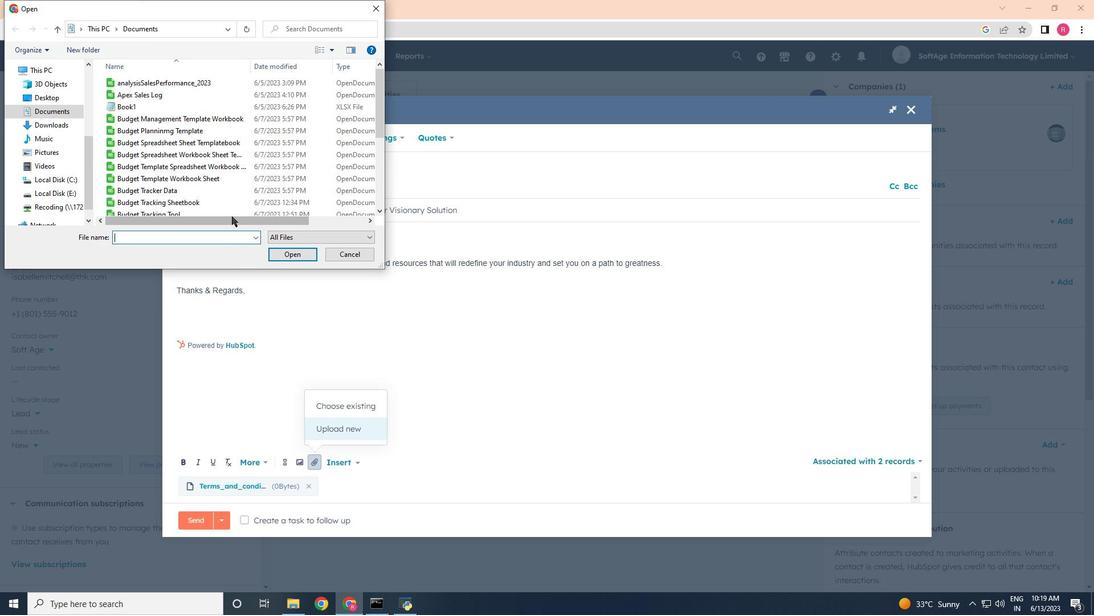 
Action: Mouse scrolled (232, 216) with delta (0, 0)
Screenshot: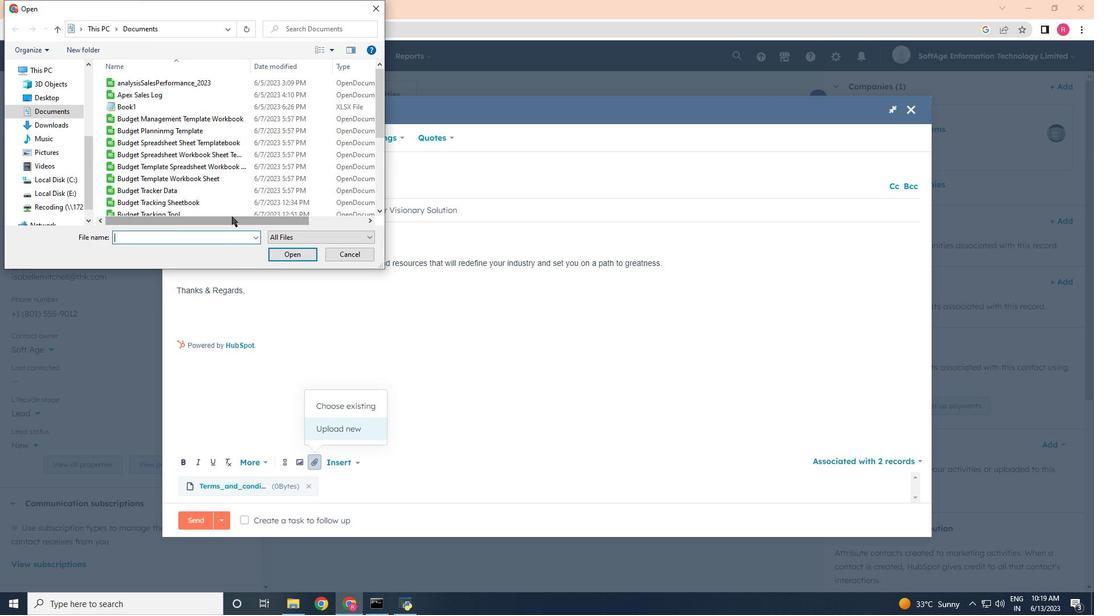 
Action: Mouse scrolled (232, 216) with delta (0, 0)
Screenshot: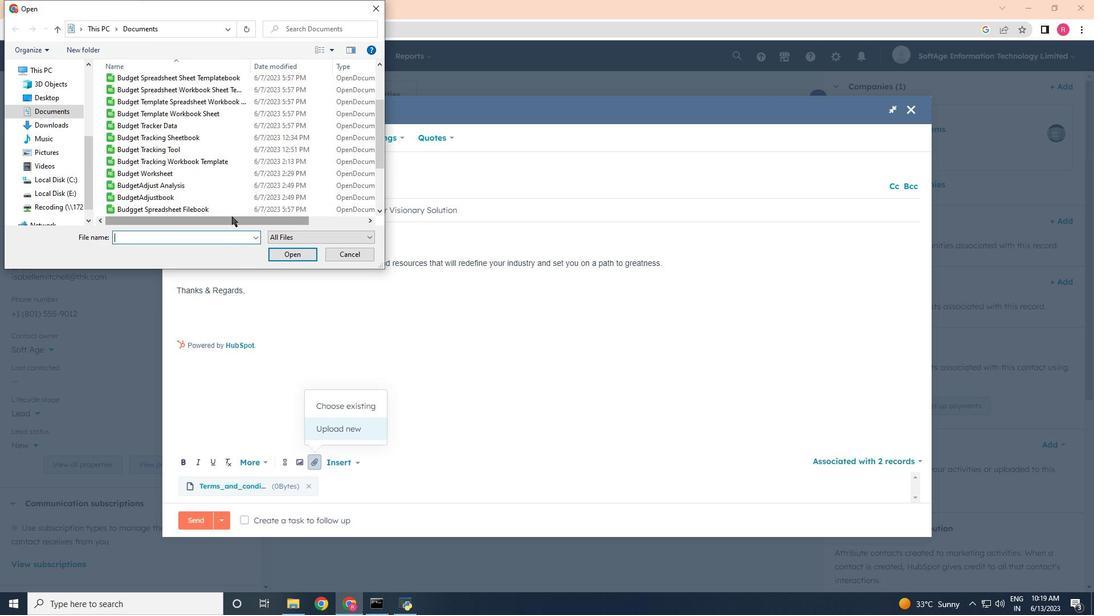
Action: Mouse moved to (208, 210)
Screenshot: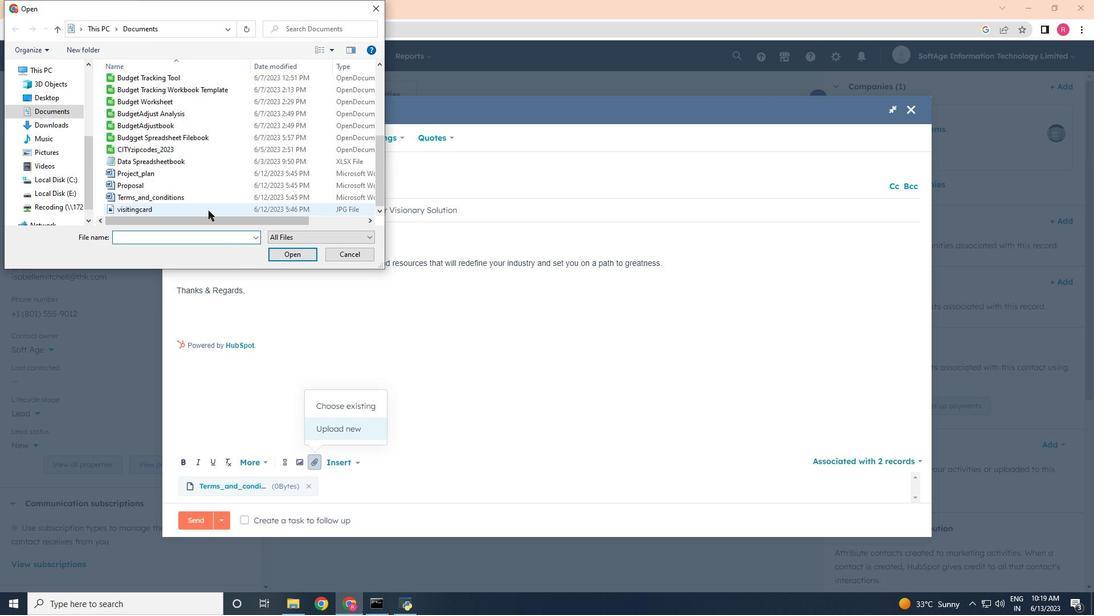 
Action: Mouse pressed left at (208, 210)
Screenshot: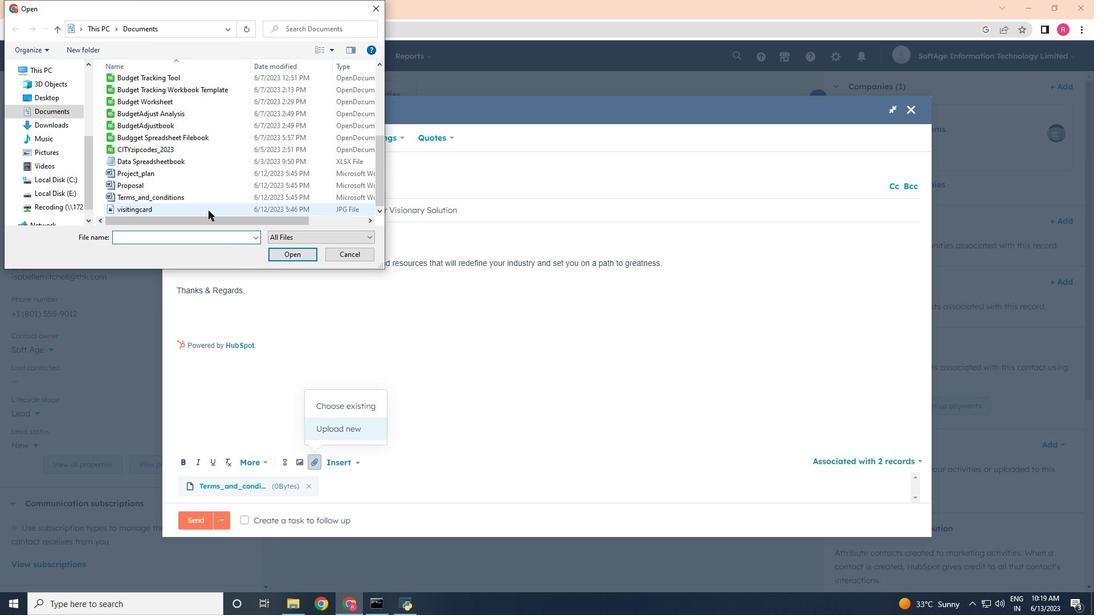 
Action: Mouse moved to (289, 260)
Screenshot: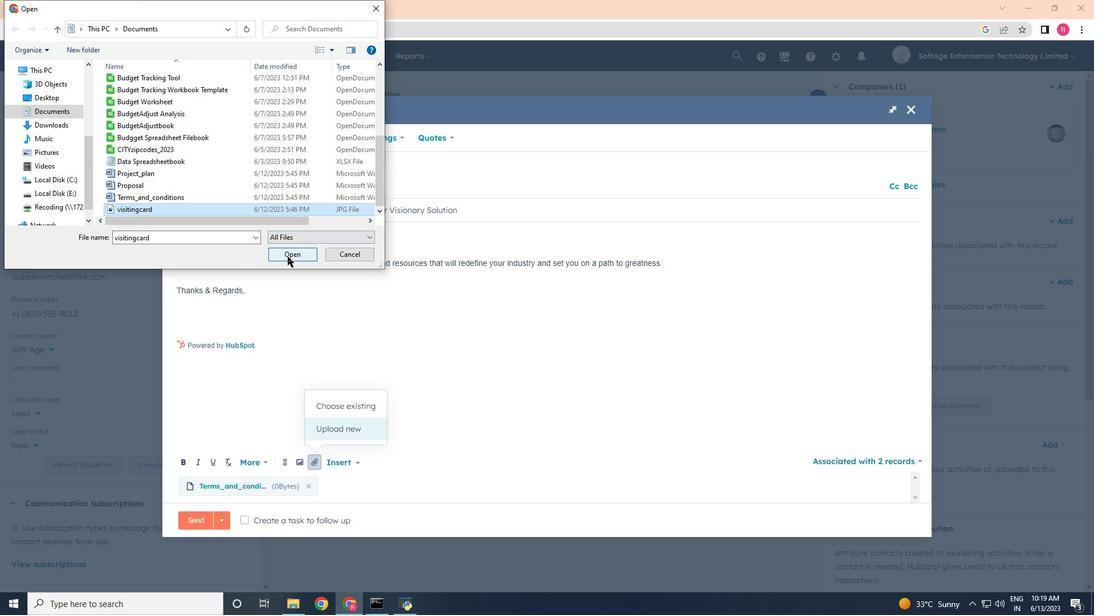 
Action: Mouse pressed left at (289, 260)
Screenshot: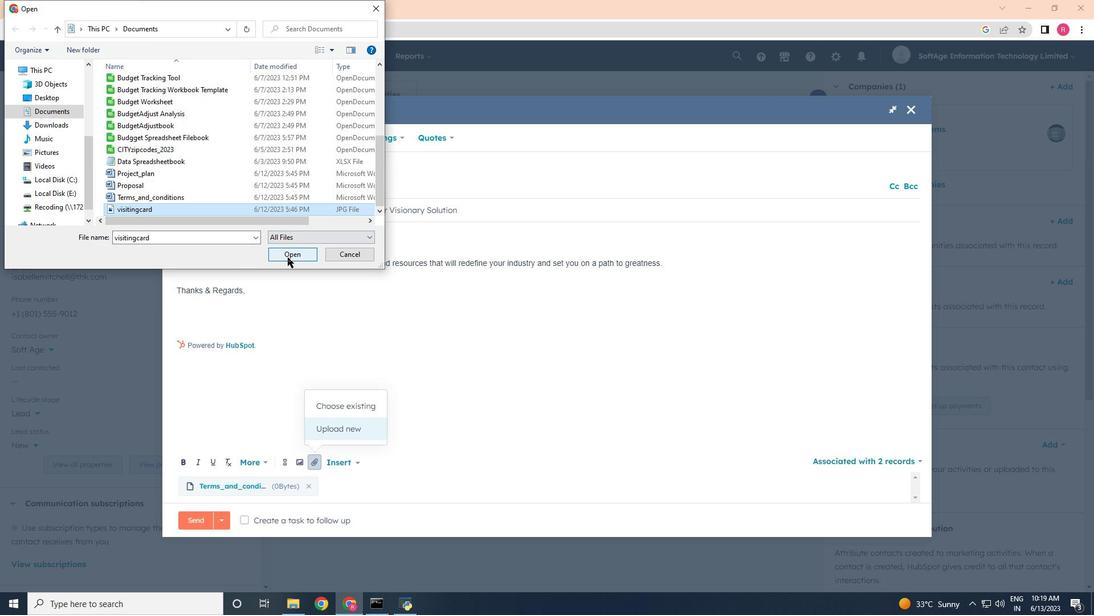 
Action: Mouse moved to (286, 456)
Screenshot: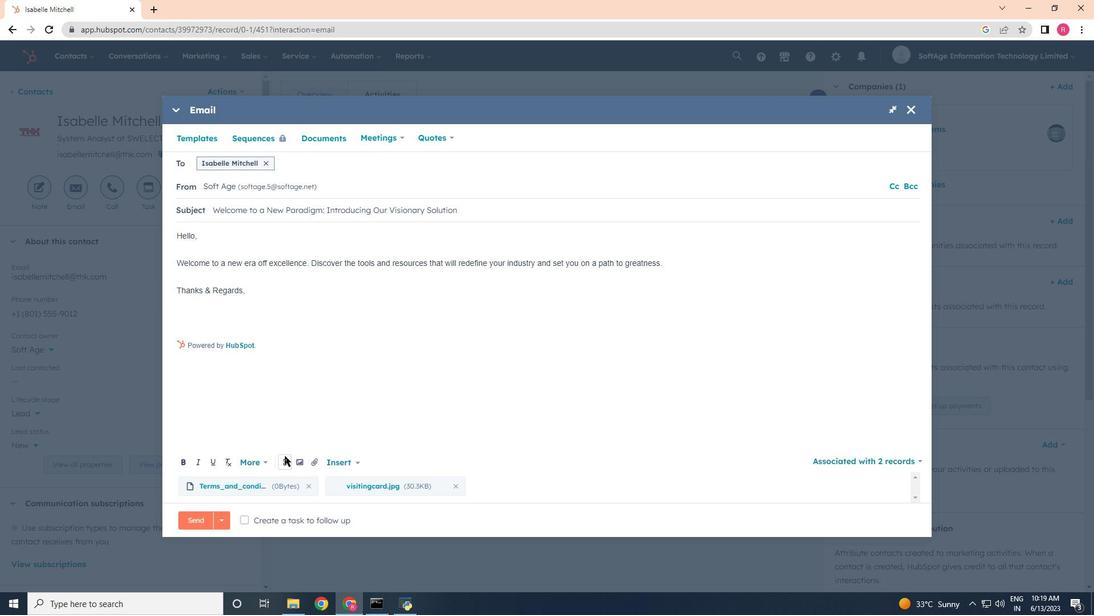 
Action: Mouse pressed left at (286, 456)
Screenshot: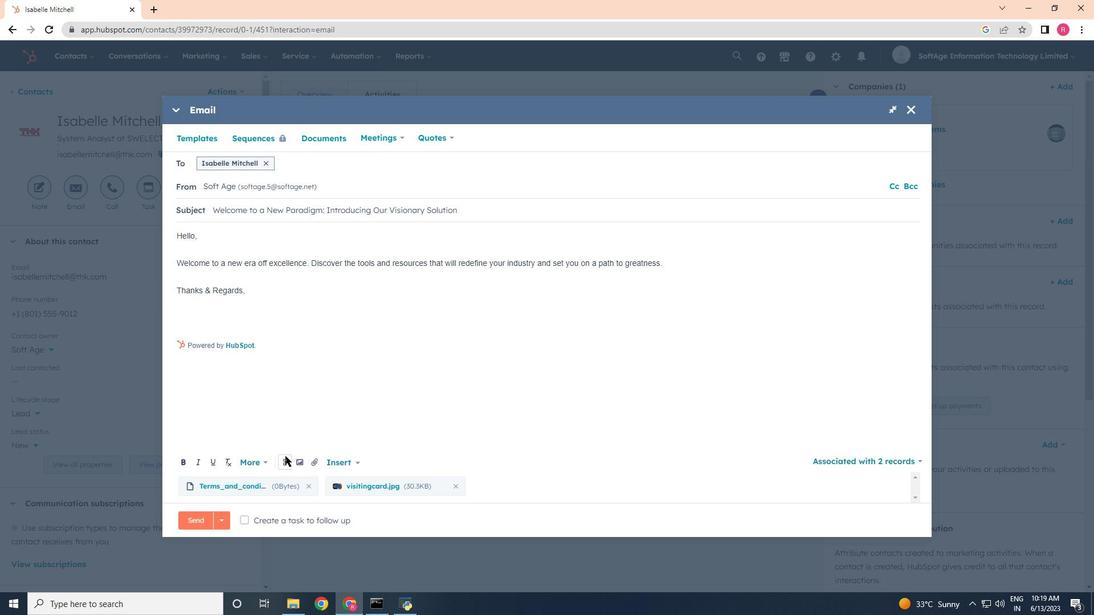 
Action: Mouse moved to (311, 328)
Screenshot: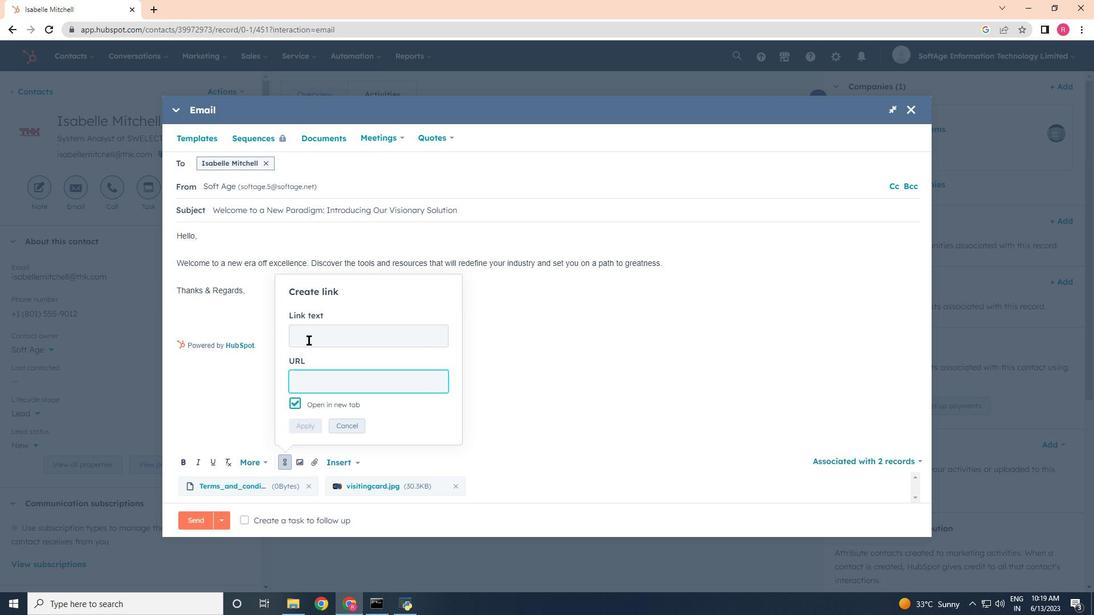 
Action: Mouse pressed left at (311, 328)
Screenshot: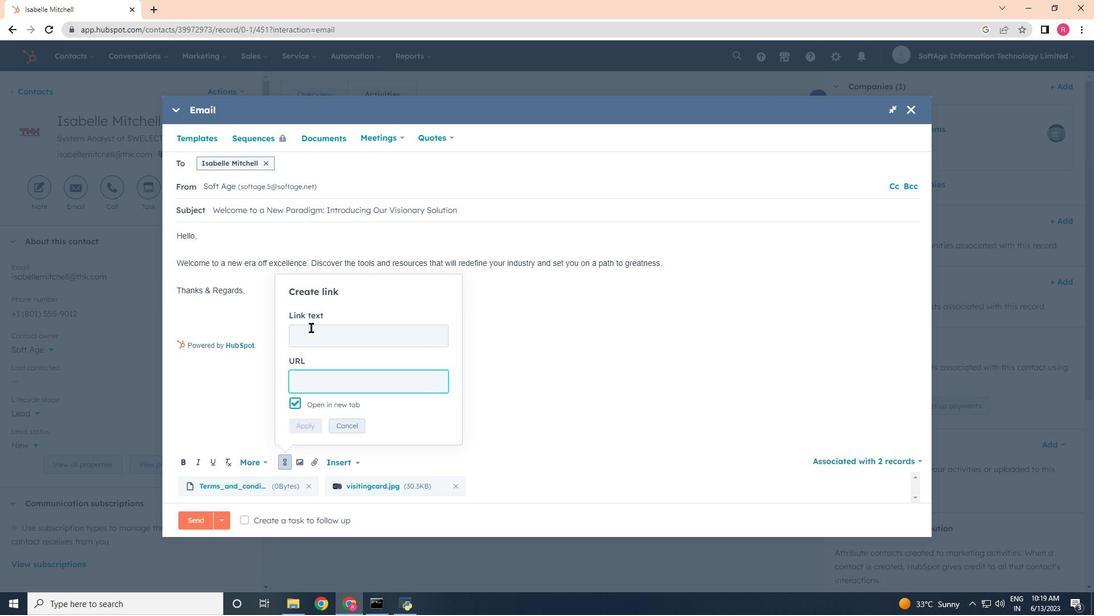 
Action: Mouse moved to (213, 319)
Screenshot: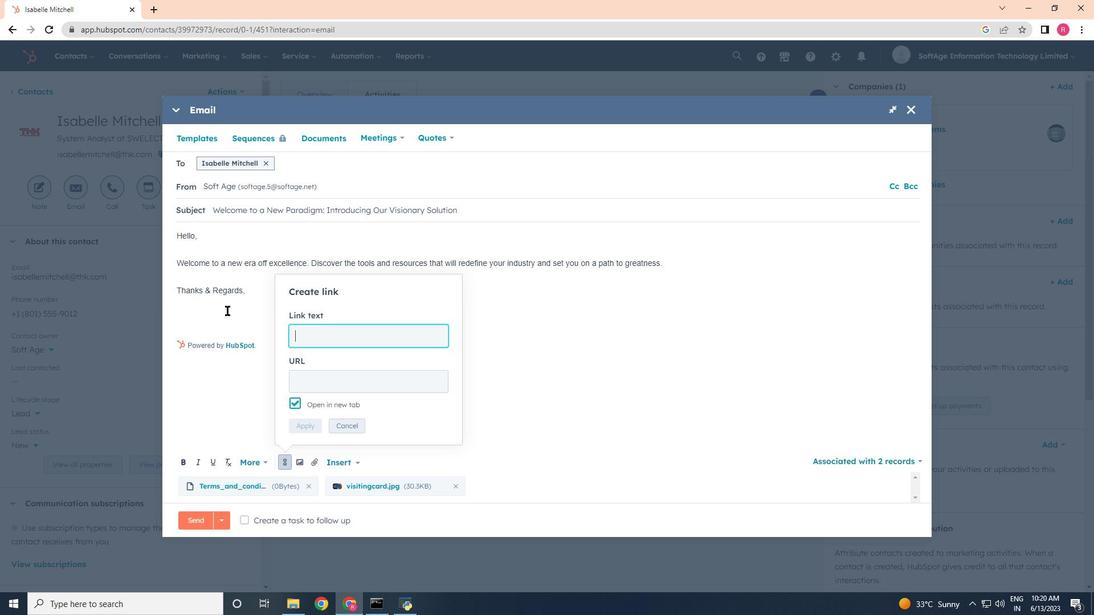 
Action: Mouse pressed left at (213, 319)
Screenshot: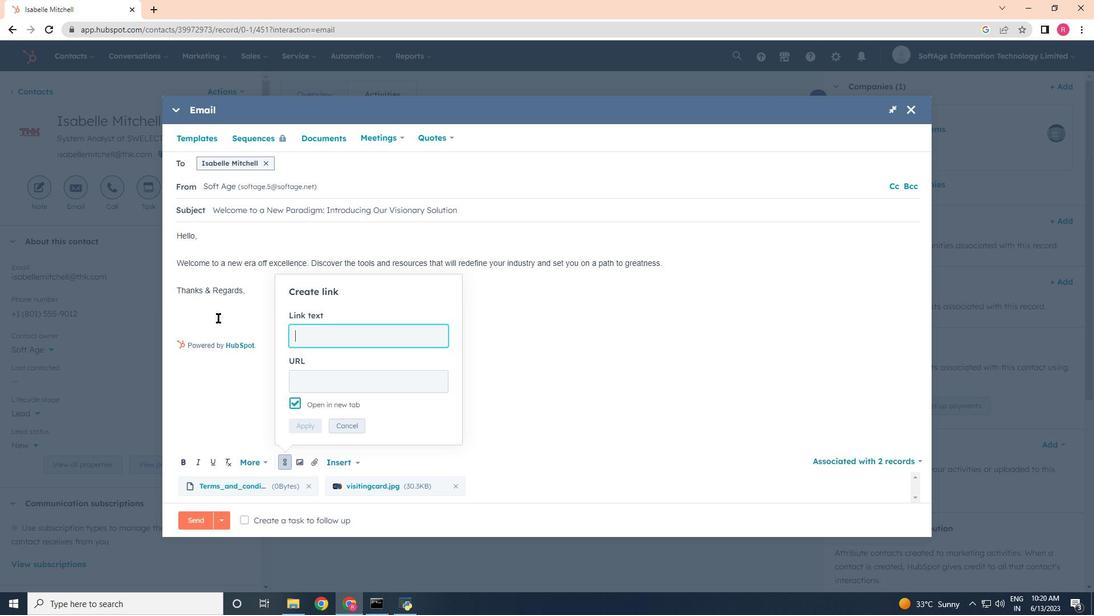 
Action: Mouse moved to (286, 467)
Screenshot: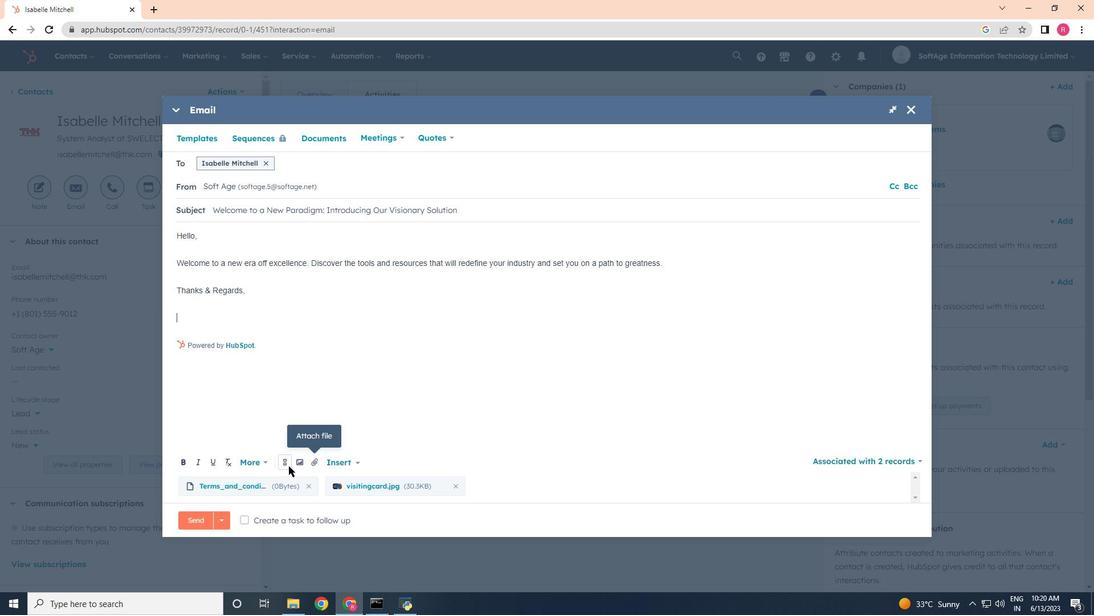 
Action: Mouse pressed left at (286, 467)
Screenshot: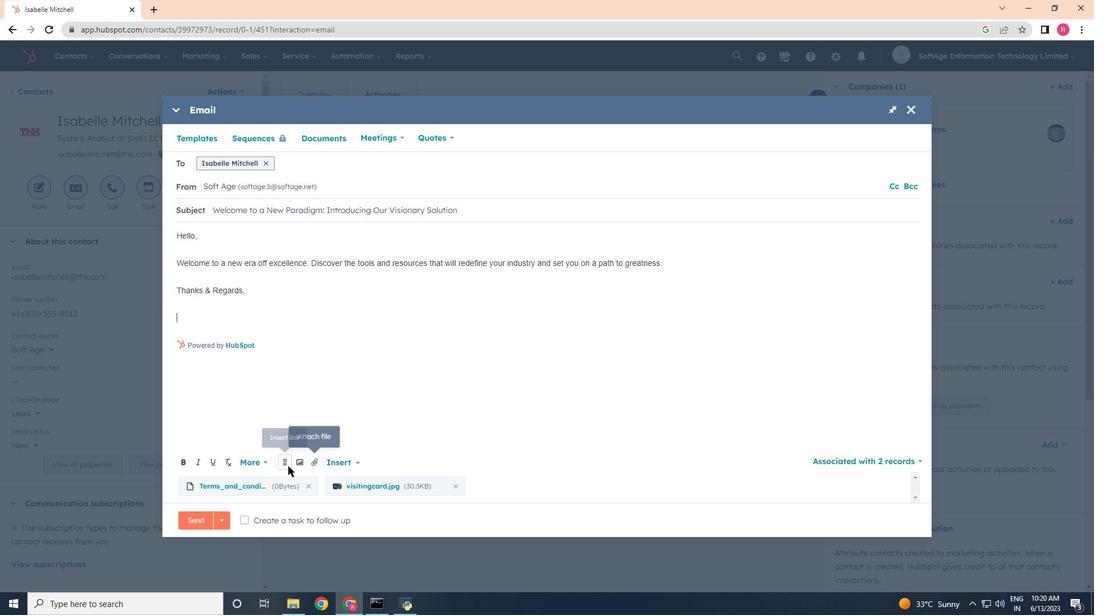 
Action: Mouse moved to (313, 342)
Screenshot: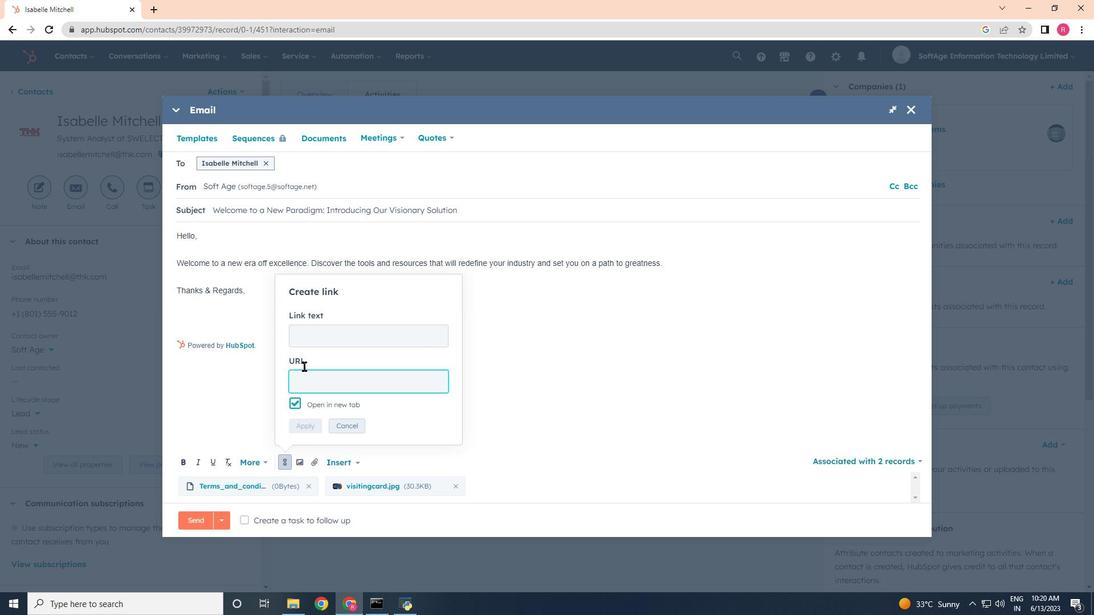
Action: Mouse pressed left at (313, 342)
Screenshot: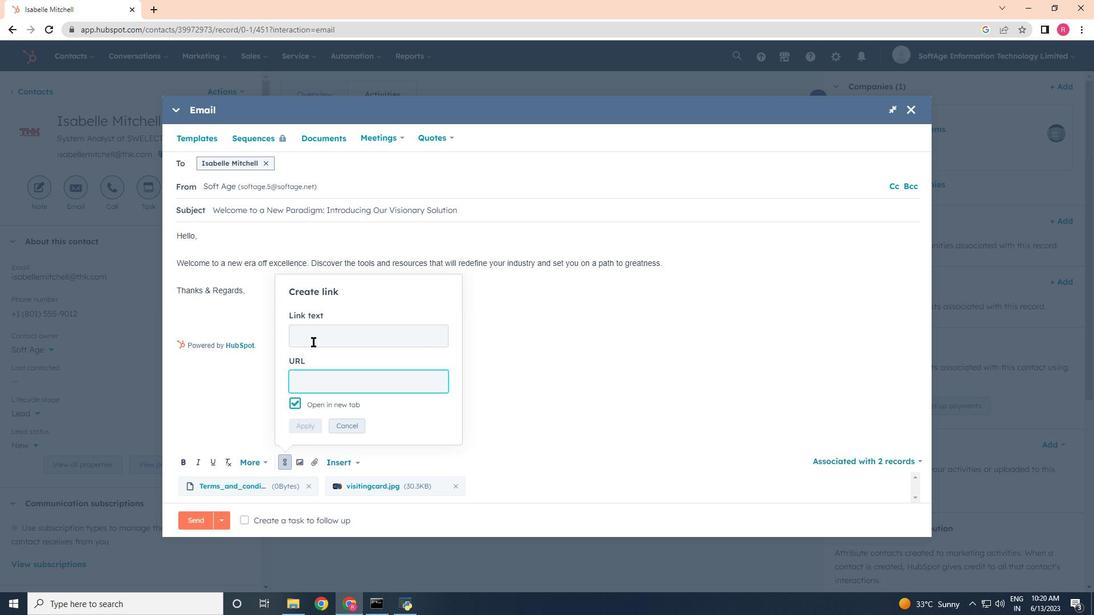 
Action: Mouse moved to (313, 342)
Screenshot: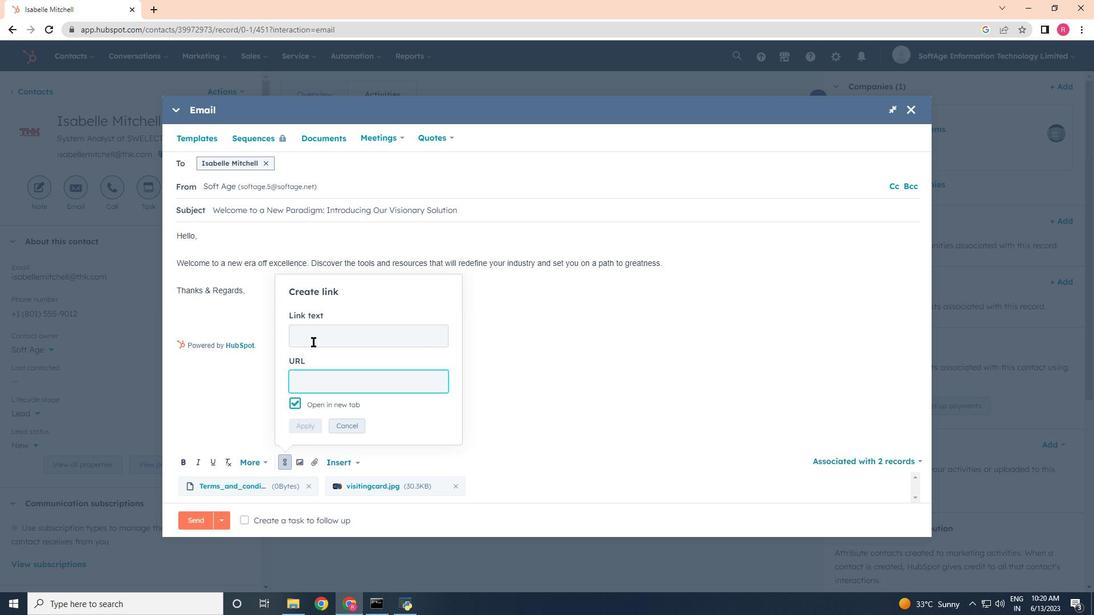 
Action: Key pressed snapchat<Key.tab>www.snapchat.com
Screenshot: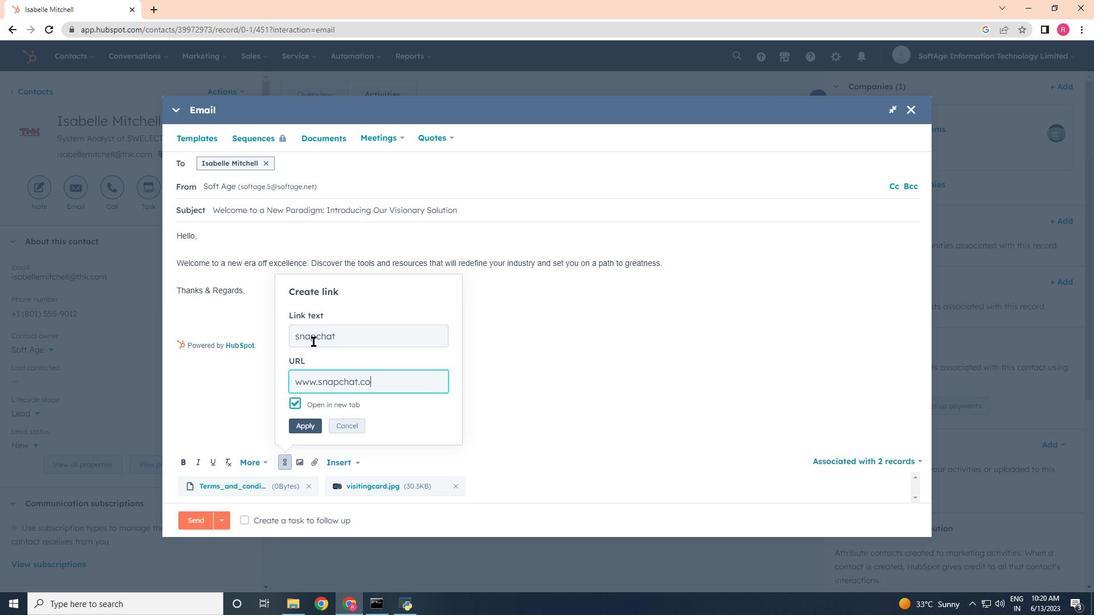 
Action: Mouse moved to (304, 432)
Screenshot: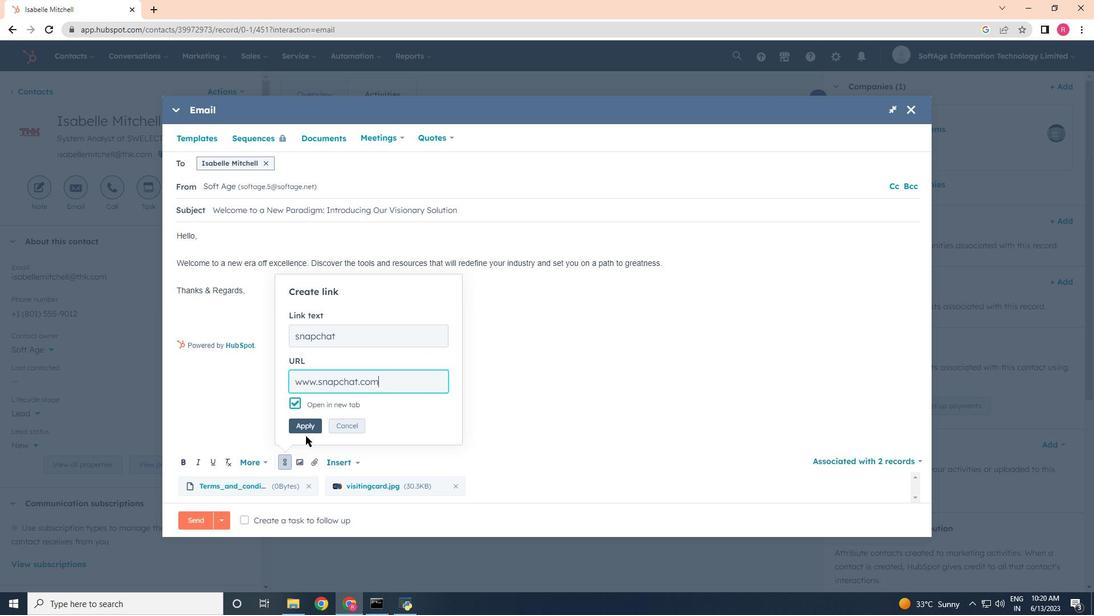 
Action: Mouse pressed left at (304, 432)
Screenshot: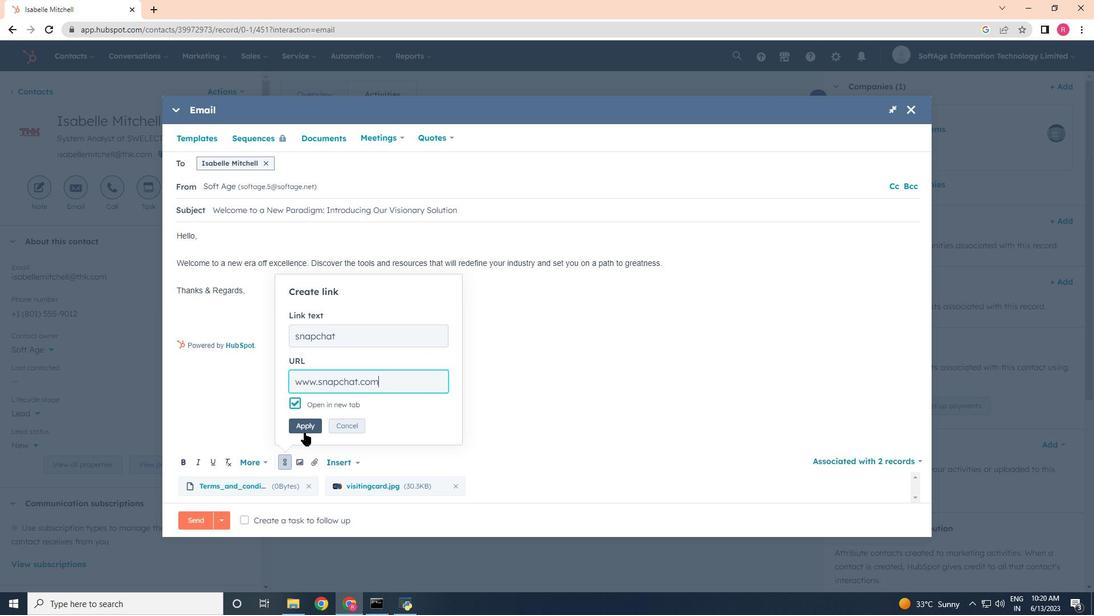 
Action: Mouse moved to (243, 521)
Screenshot: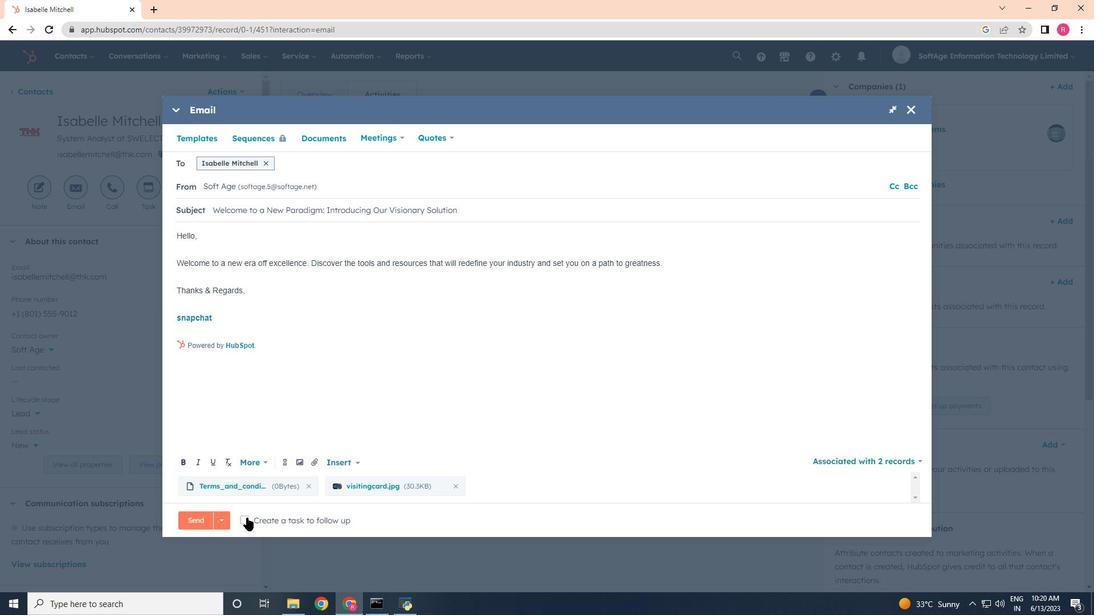 
Action: Mouse pressed left at (243, 521)
Screenshot: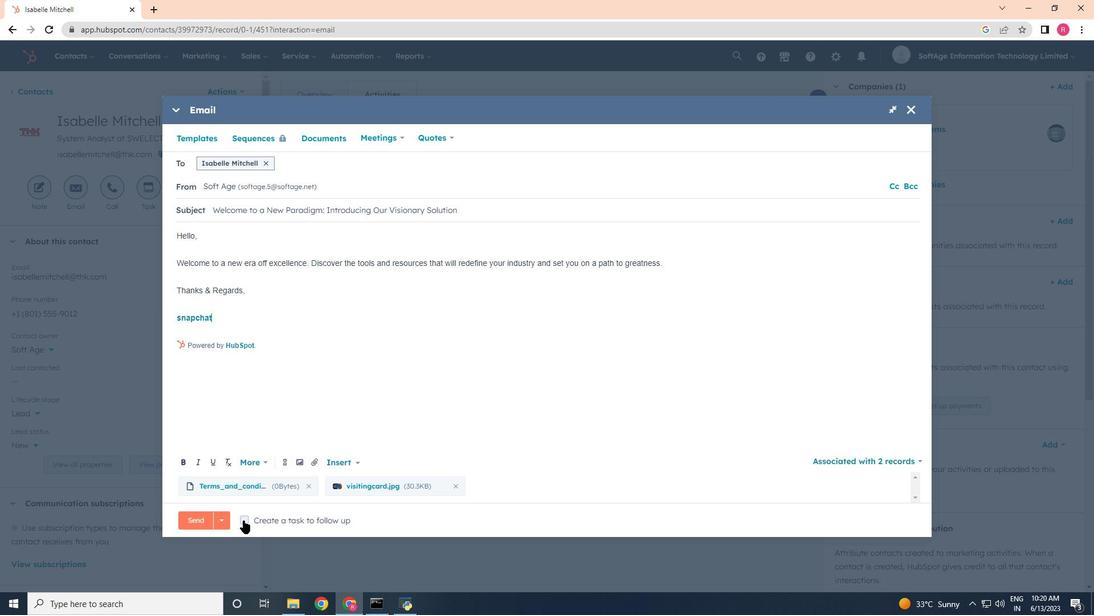 
Action: Mouse moved to (467, 522)
Screenshot: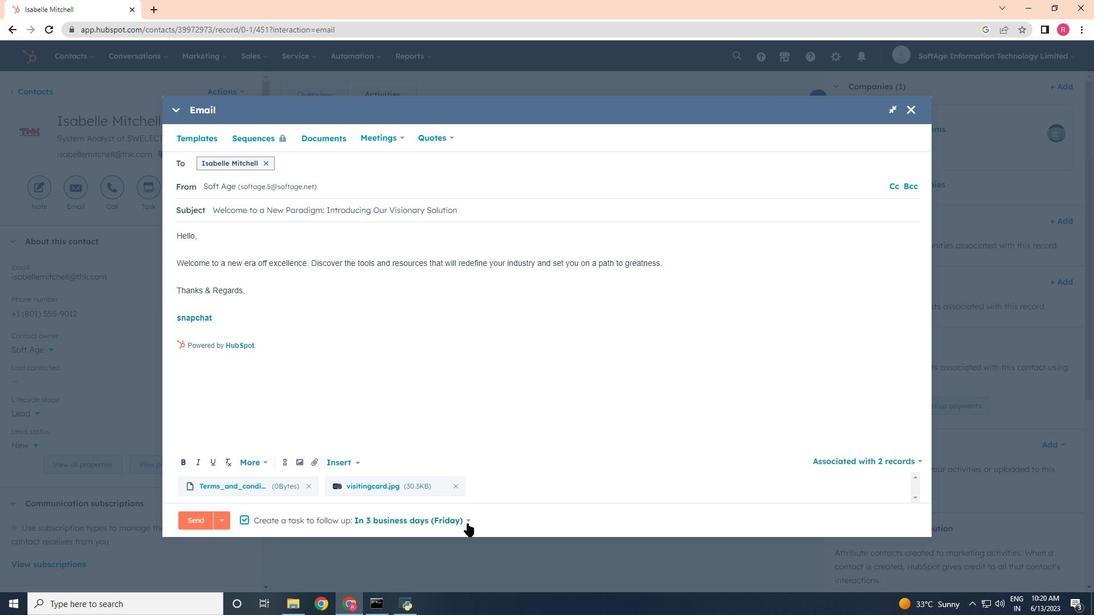 
Action: Mouse pressed left at (467, 522)
Screenshot: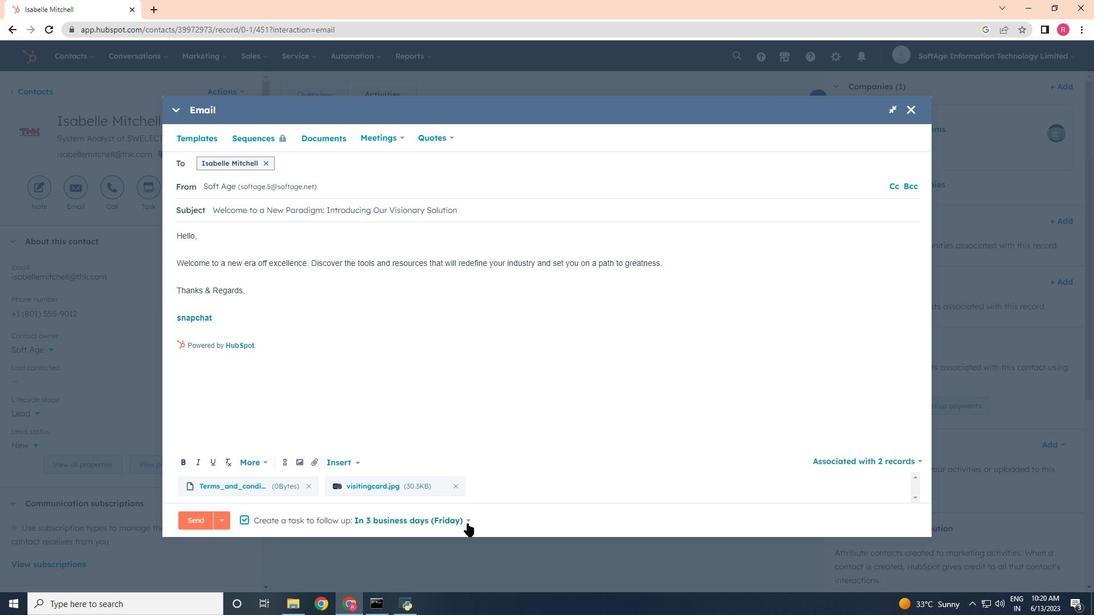 
Action: Mouse moved to (431, 455)
Screenshot: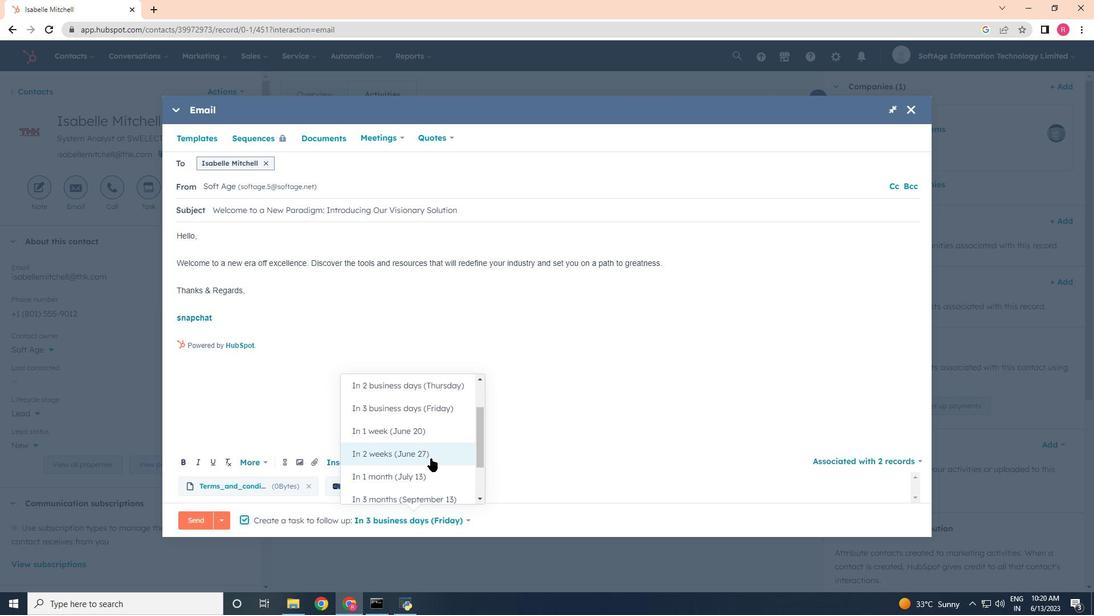 
Action: Mouse scrolled (431, 457) with delta (0, 0)
Screenshot: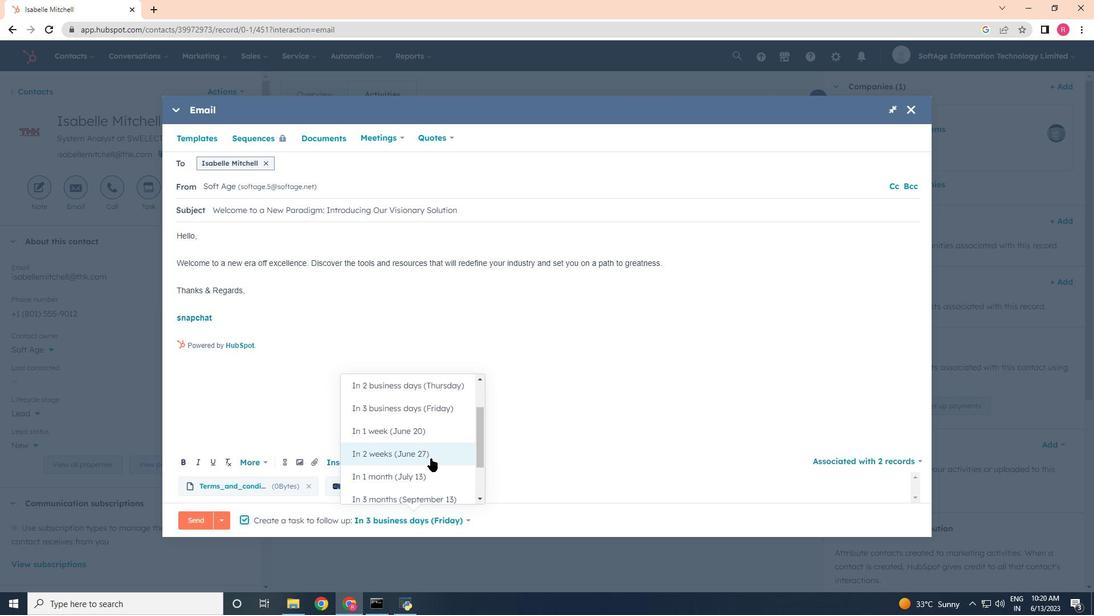 
Action: Mouse scrolled (431, 456) with delta (0, 0)
Screenshot: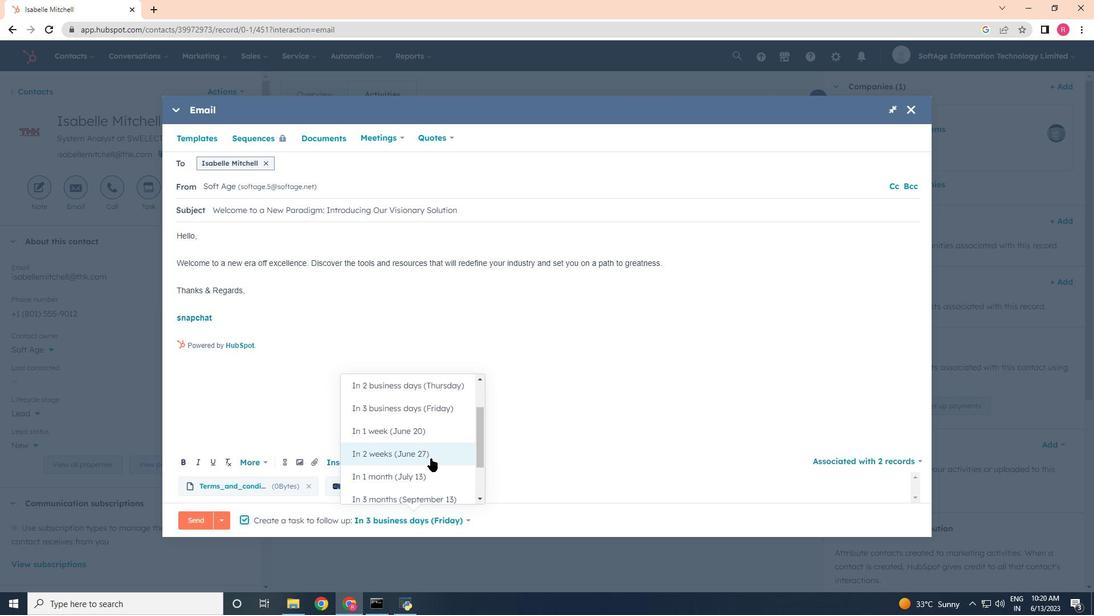 
Action: Mouse scrolled (431, 456) with delta (0, 0)
Screenshot: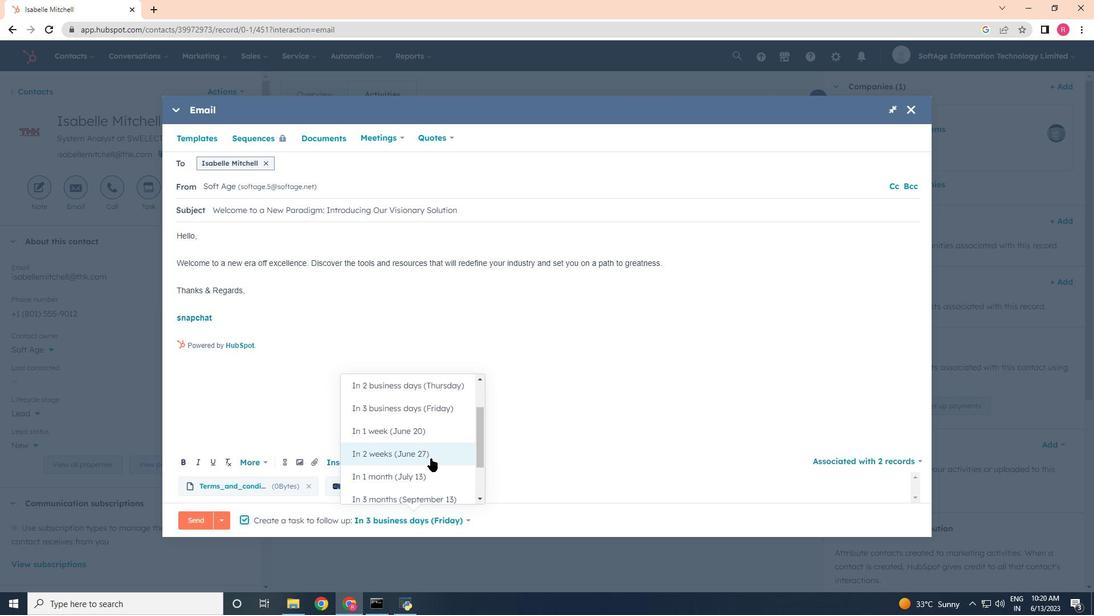 
Action: Mouse scrolled (431, 456) with delta (0, 0)
Screenshot: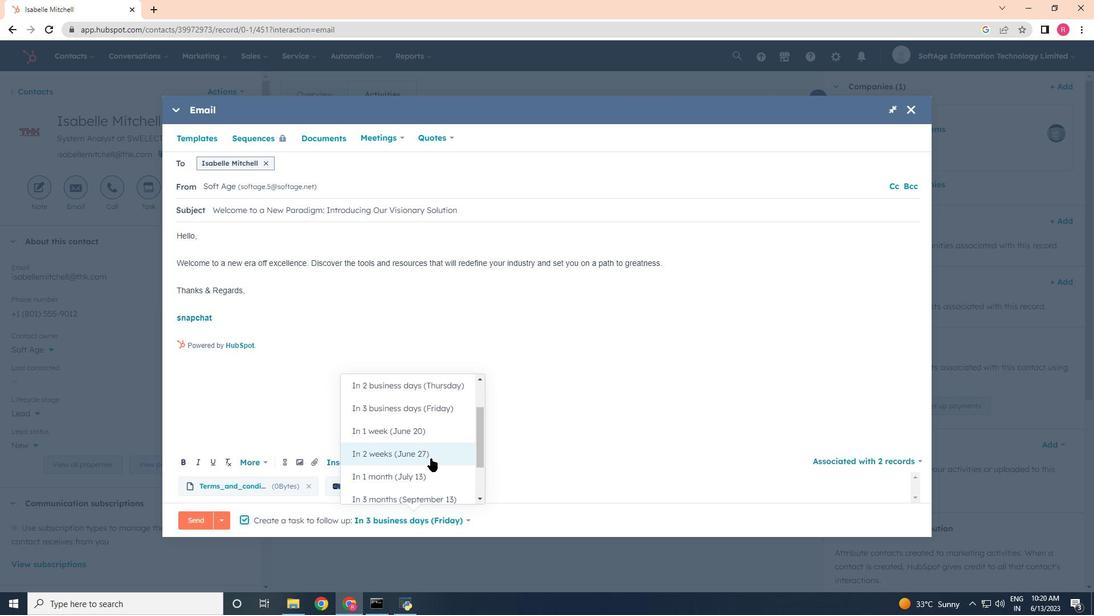 
Action: Mouse scrolled (431, 456) with delta (0, 0)
Screenshot: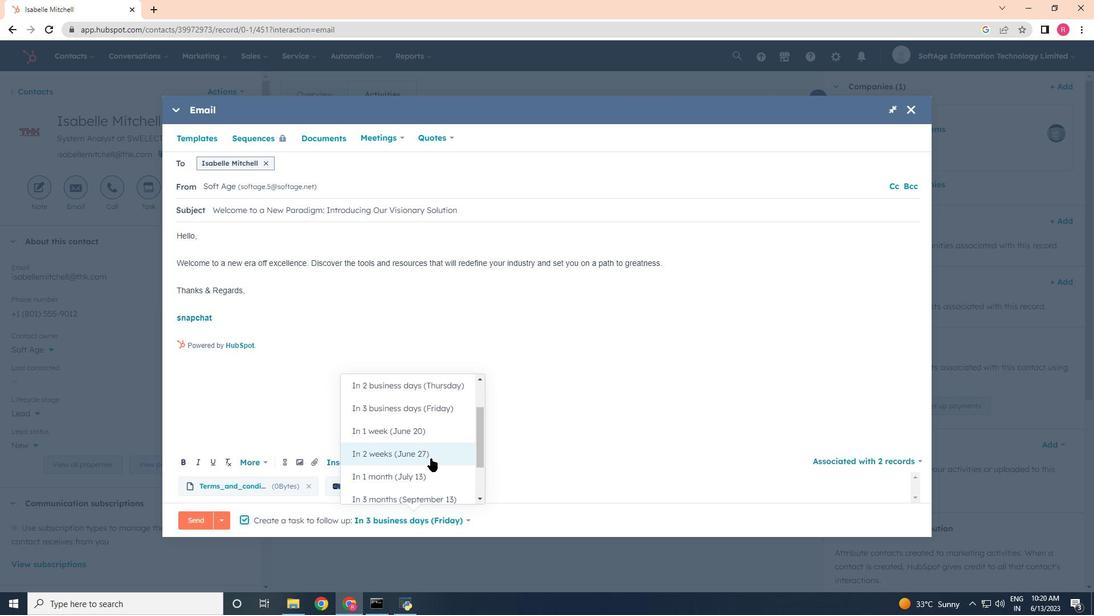 
Action: Mouse moved to (381, 412)
Screenshot: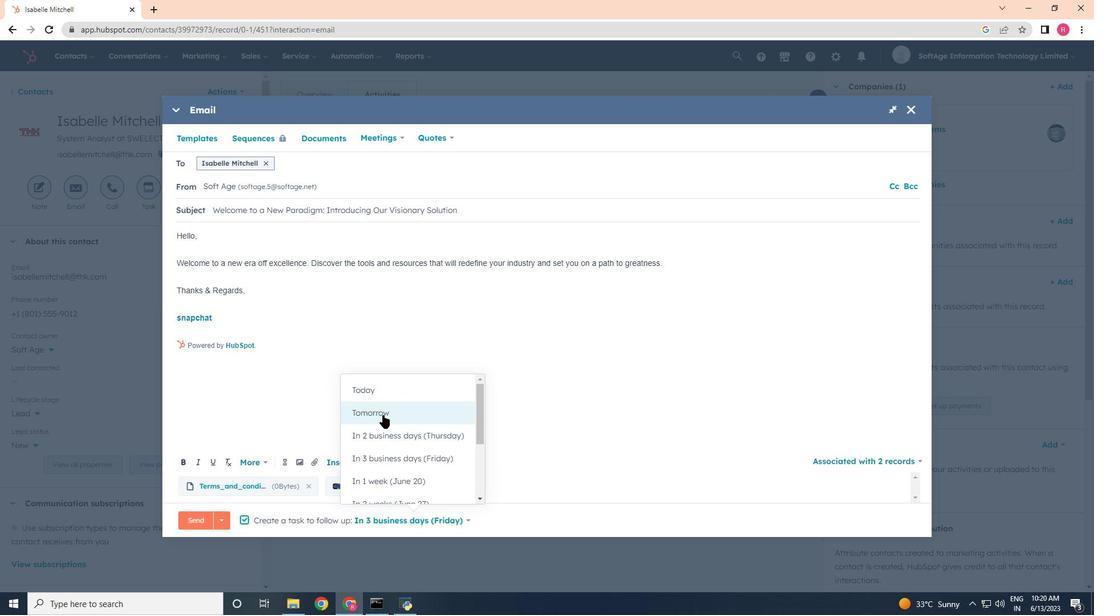
Action: Mouse pressed left at (381, 412)
Screenshot: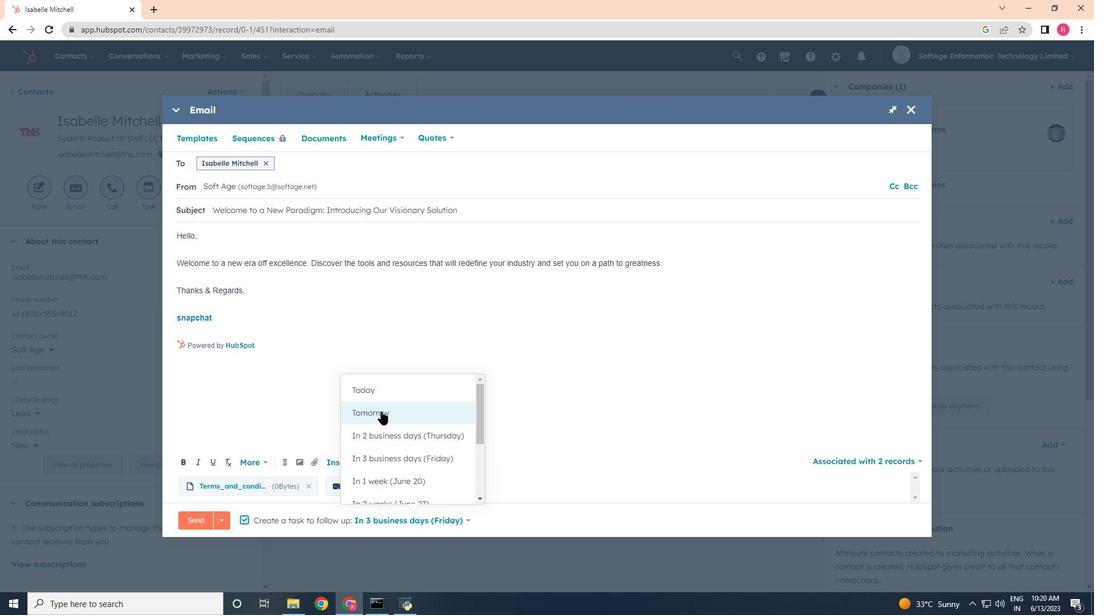 
Action: Mouse moved to (196, 525)
Screenshot: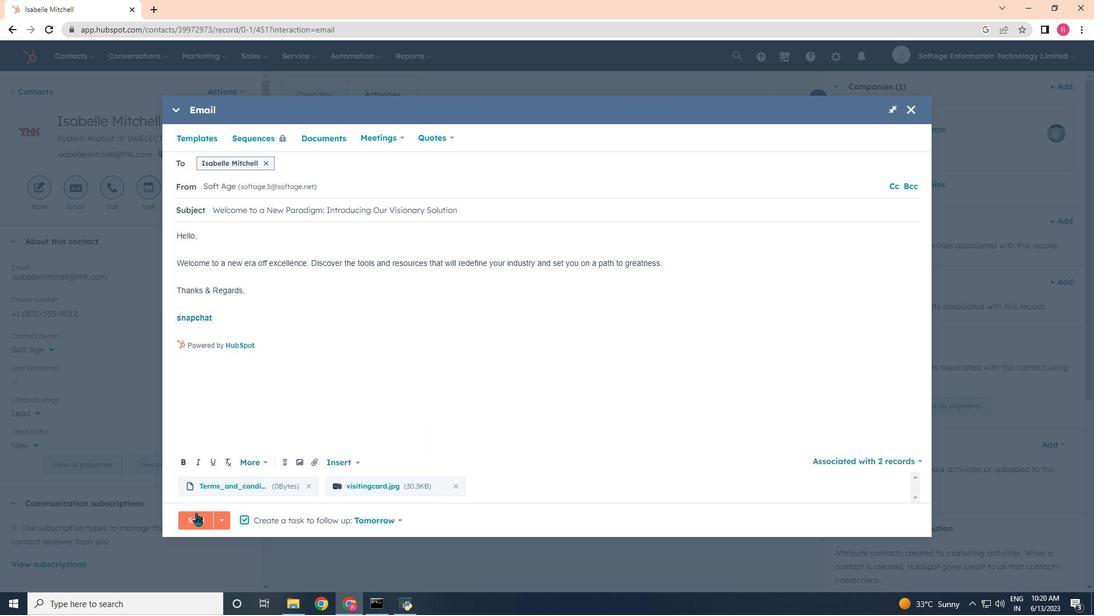 
Action: Mouse pressed left at (196, 525)
Screenshot: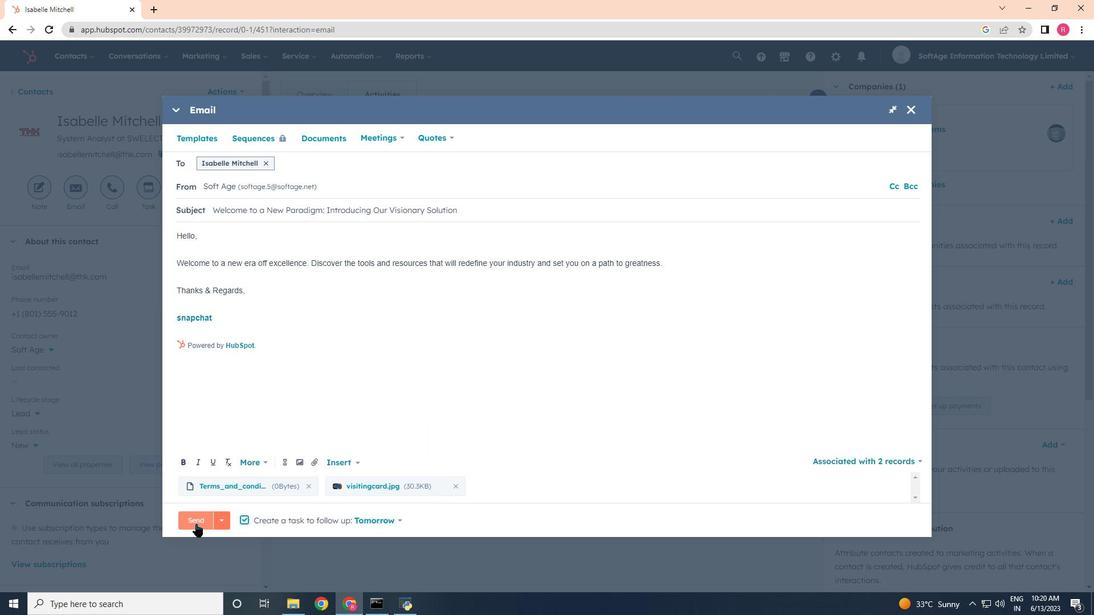 
